 Task: Search for a place to stay in Nanchong, China, from 2nd to 5th September for 1 guest, with a price range of ₹500 to ₹10000, and enable self check-in.
Action: Mouse moved to (393, 81)
Screenshot: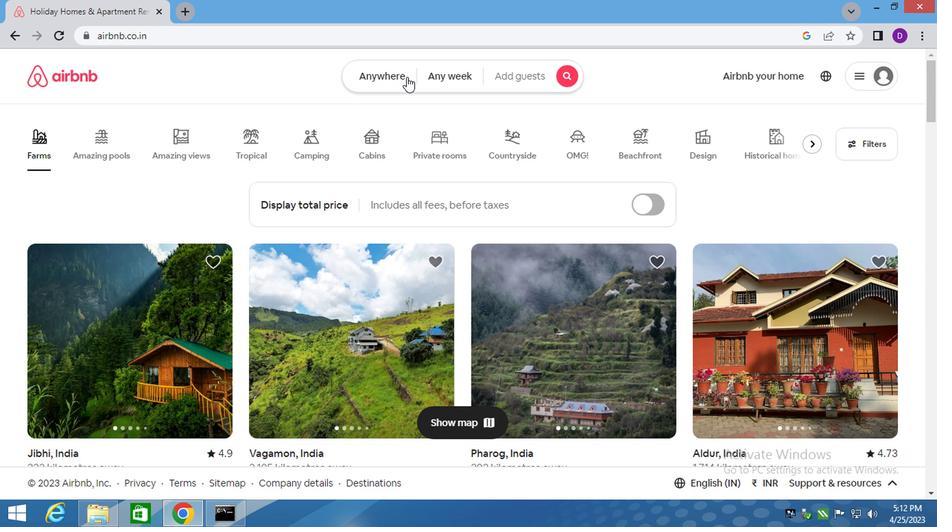 
Action: Mouse pressed left at (393, 81)
Screenshot: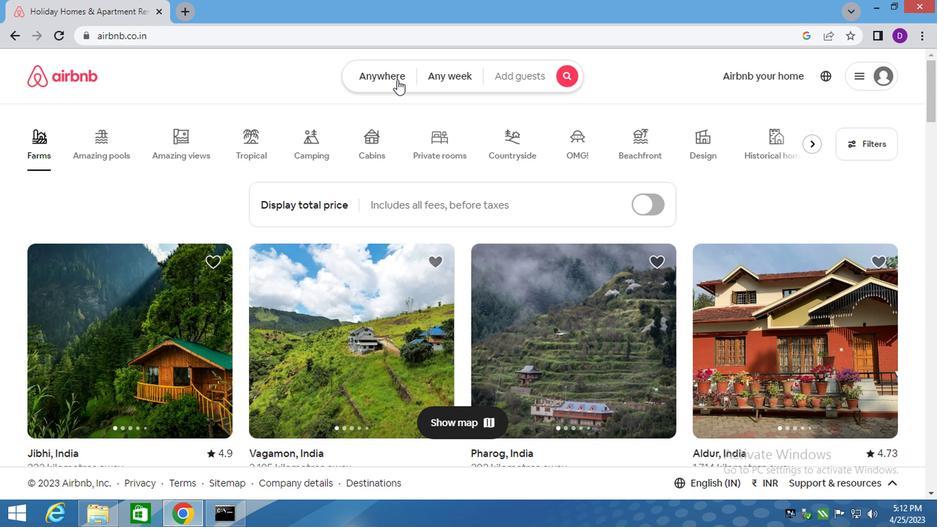 
Action: Key pressed <Key.shift_r><Key.shift_r><Key.shift_r><Key.shift_r><Key.shift_r><Key.shift_r><Key.shift_r>
Screenshot: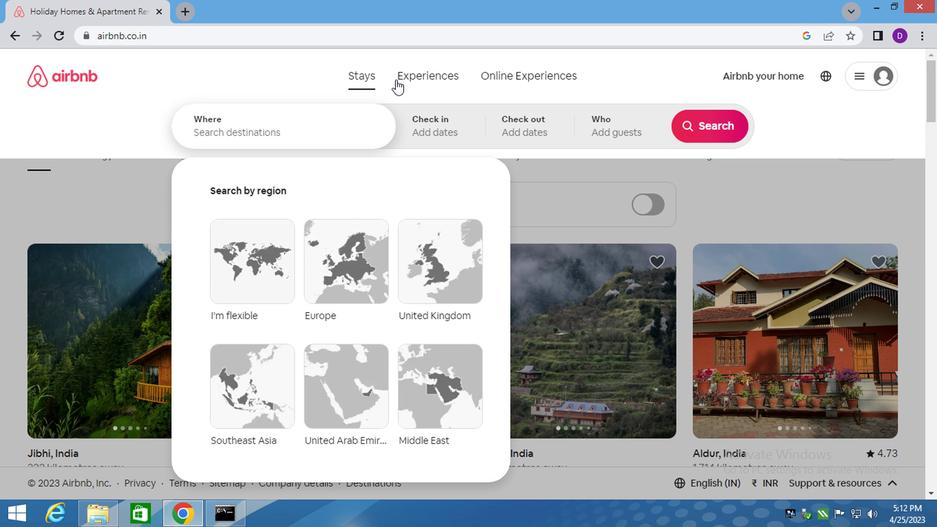 
Action: Mouse moved to (236, 131)
Screenshot: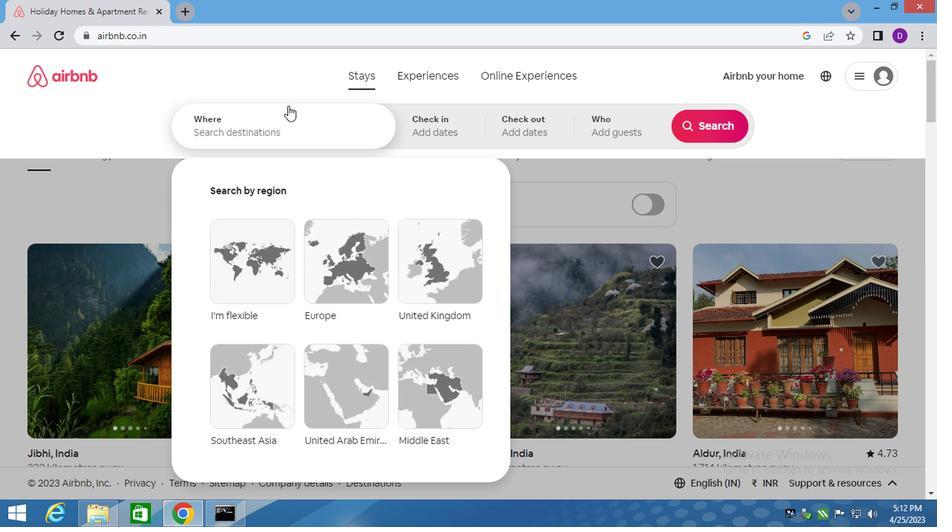 
Action: Mouse pressed left at (236, 131)
Screenshot: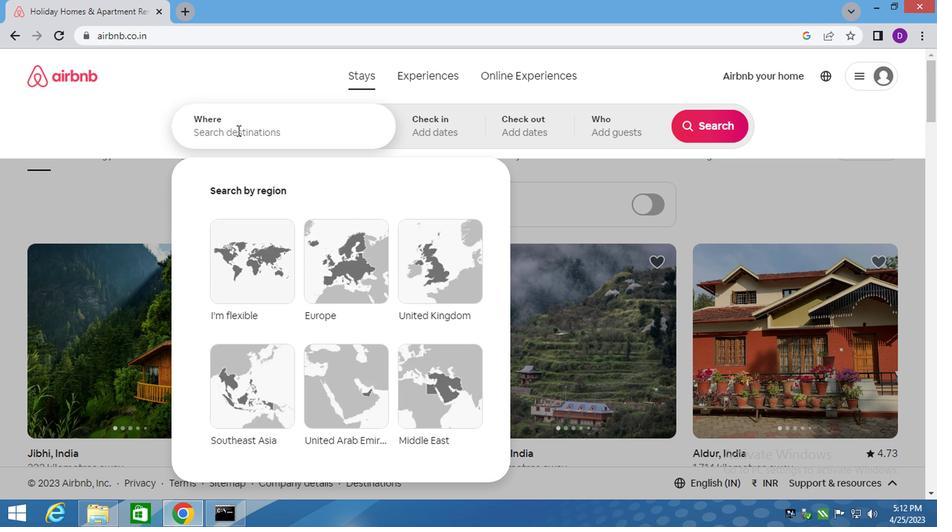 
Action: Key pressed <Key.shift_r>Nanchong,<Key.space><Key.shift>CHINA
Screenshot: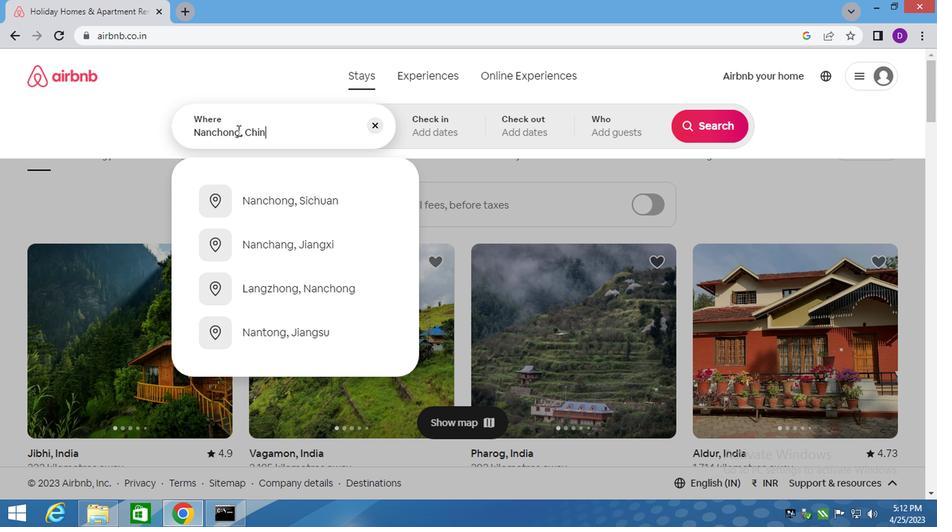 
Action: Mouse moved to (444, 124)
Screenshot: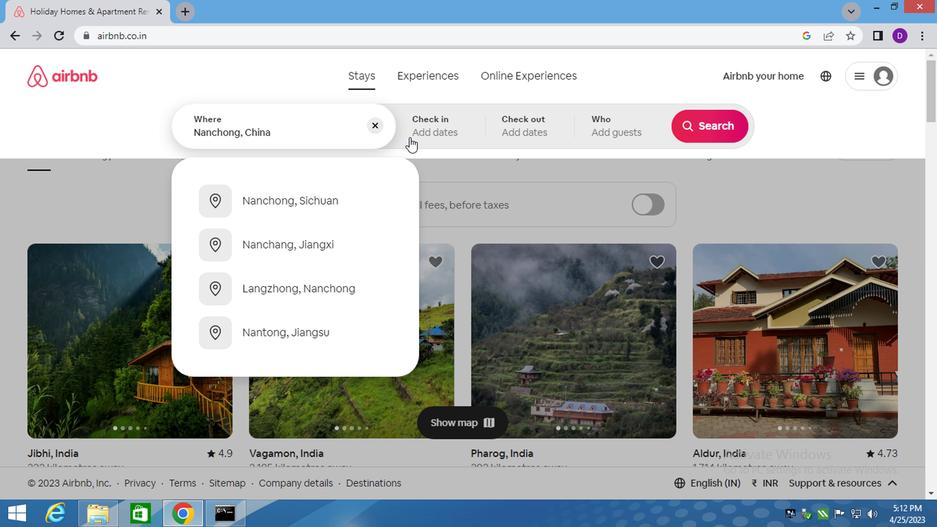 
Action: Mouse pressed left at (444, 124)
Screenshot: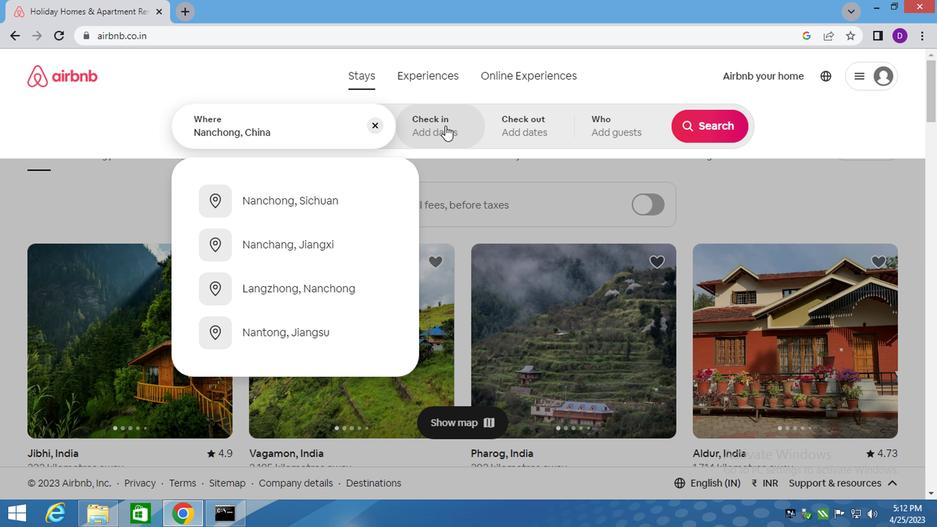 
Action: Mouse moved to (696, 239)
Screenshot: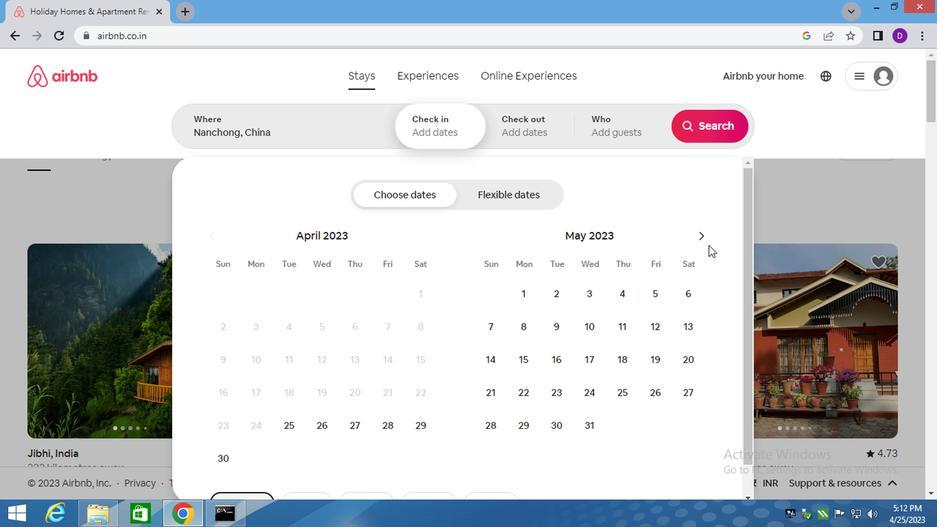 
Action: Mouse pressed left at (696, 239)
Screenshot: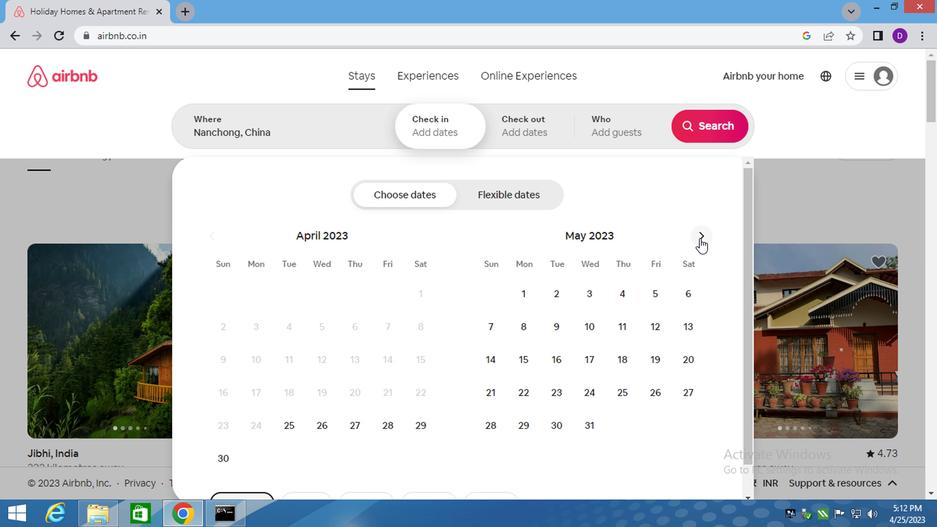 
Action: Mouse moved to (696, 239)
Screenshot: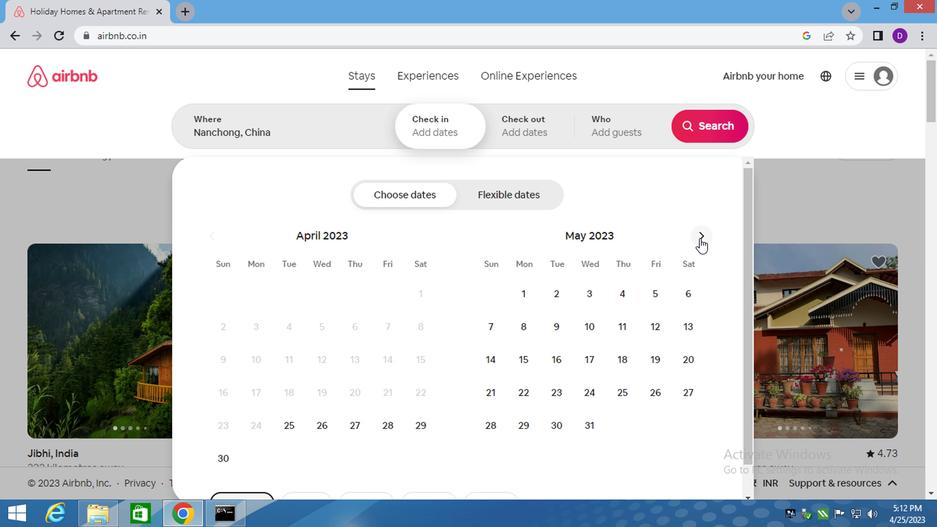 
Action: Mouse pressed left at (696, 239)
Screenshot: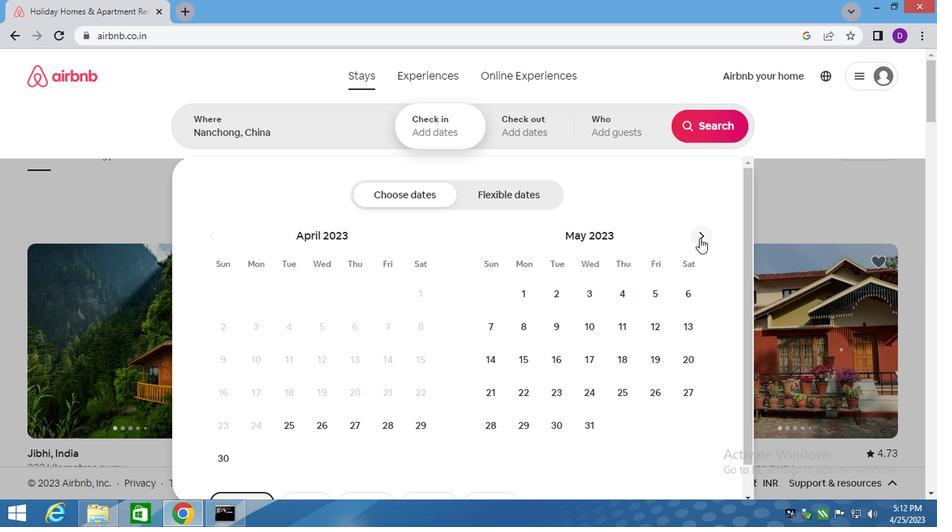 
Action: Mouse pressed left at (696, 239)
Screenshot: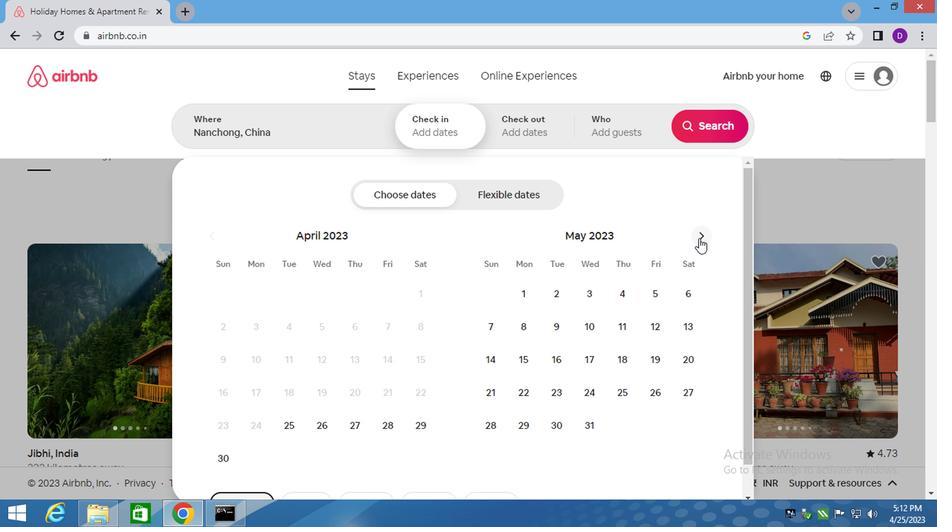 
Action: Mouse pressed left at (696, 239)
Screenshot: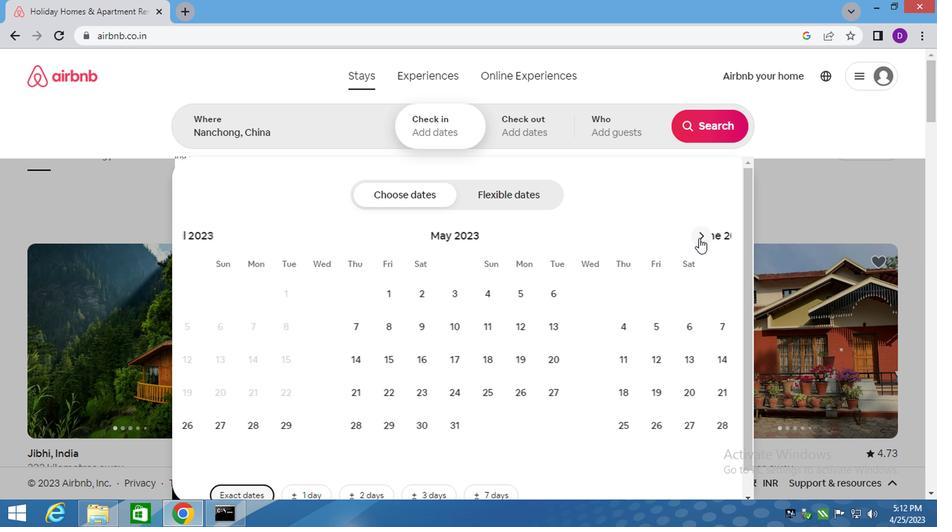 
Action: Mouse pressed left at (696, 239)
Screenshot: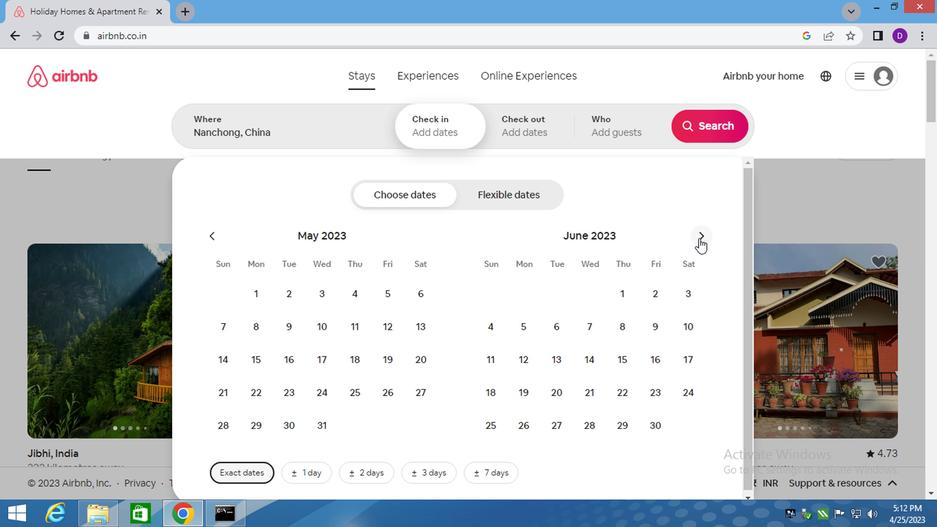 
Action: Mouse pressed left at (696, 239)
Screenshot: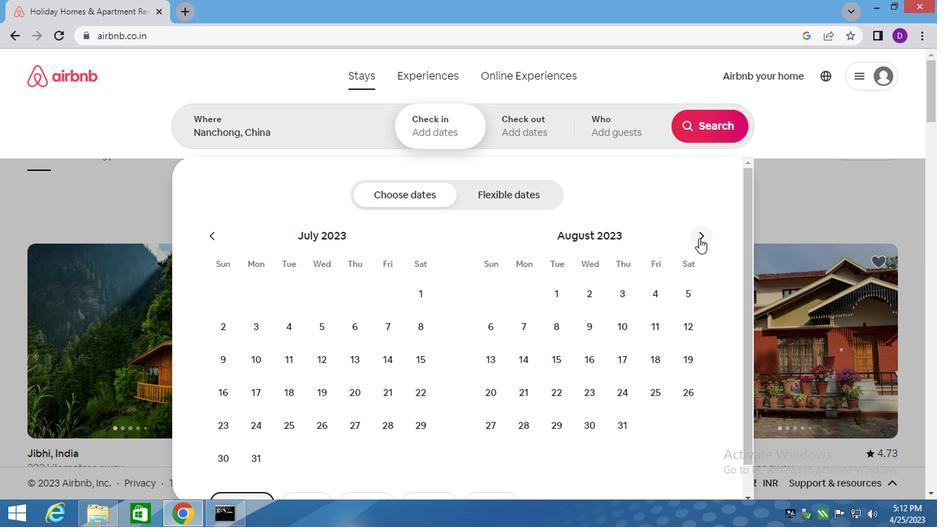 
Action: Mouse moved to (683, 297)
Screenshot: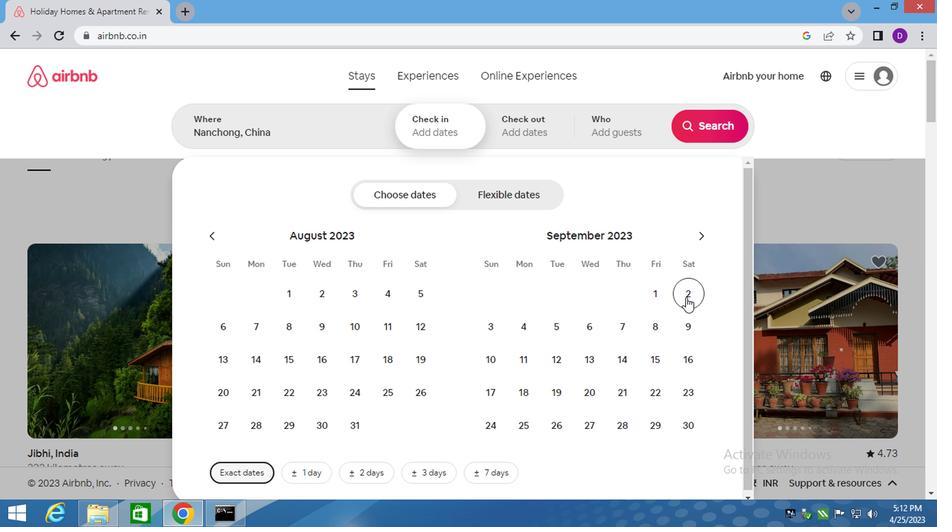 
Action: Mouse pressed left at (683, 297)
Screenshot: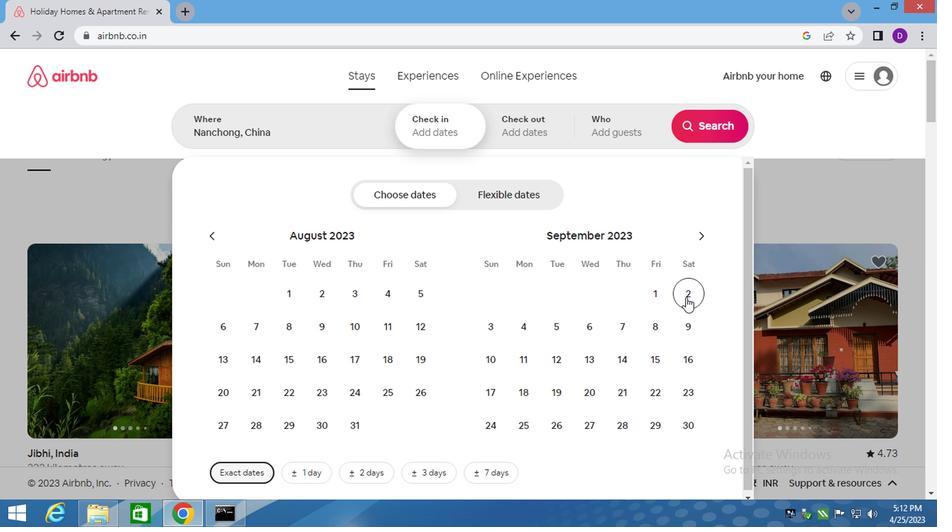 
Action: Mouse moved to (550, 329)
Screenshot: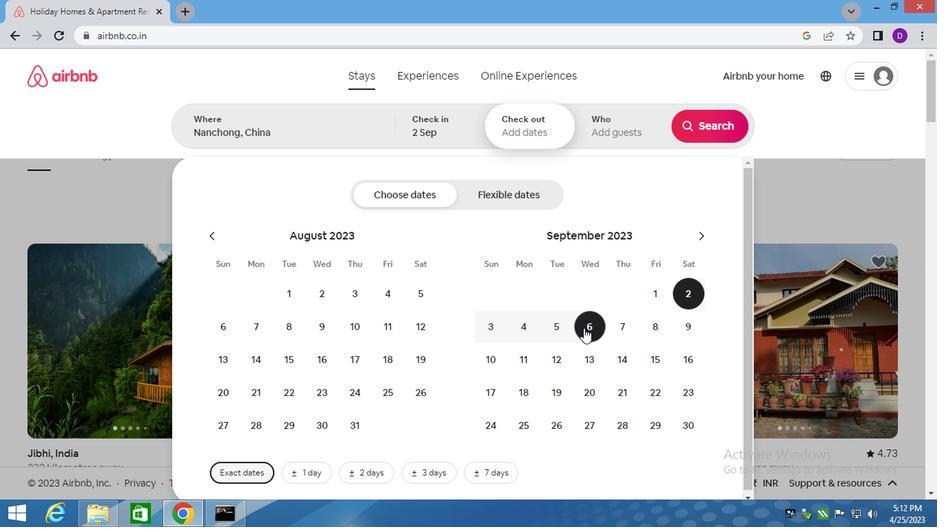 
Action: Mouse pressed left at (550, 329)
Screenshot: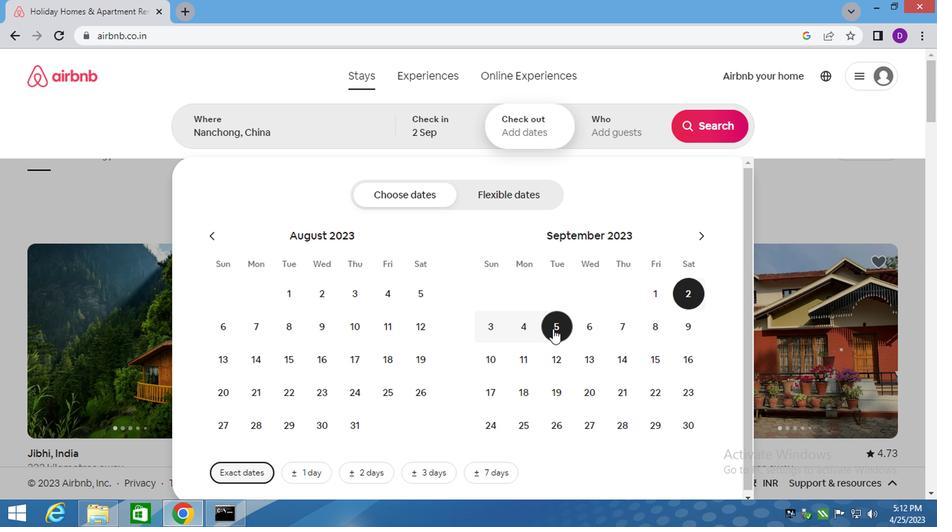 
Action: Mouse moved to (634, 125)
Screenshot: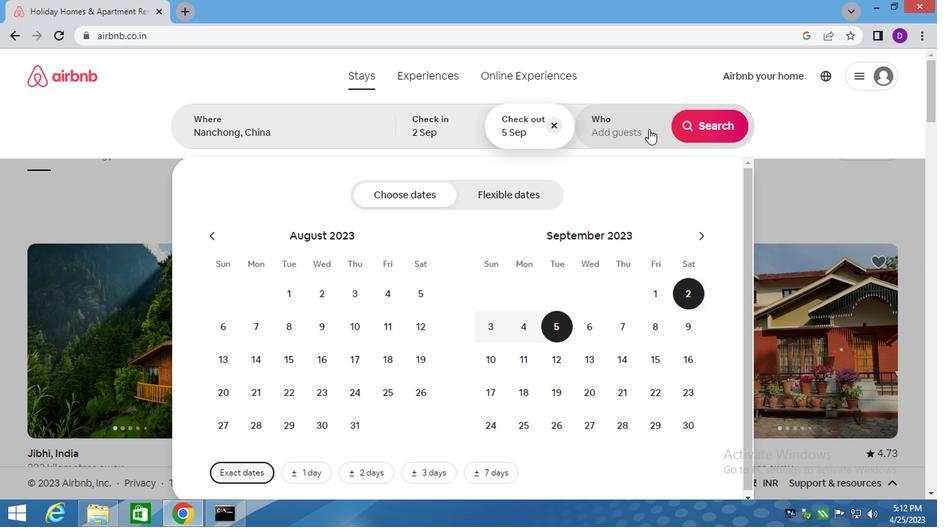 
Action: Mouse pressed left at (634, 125)
Screenshot: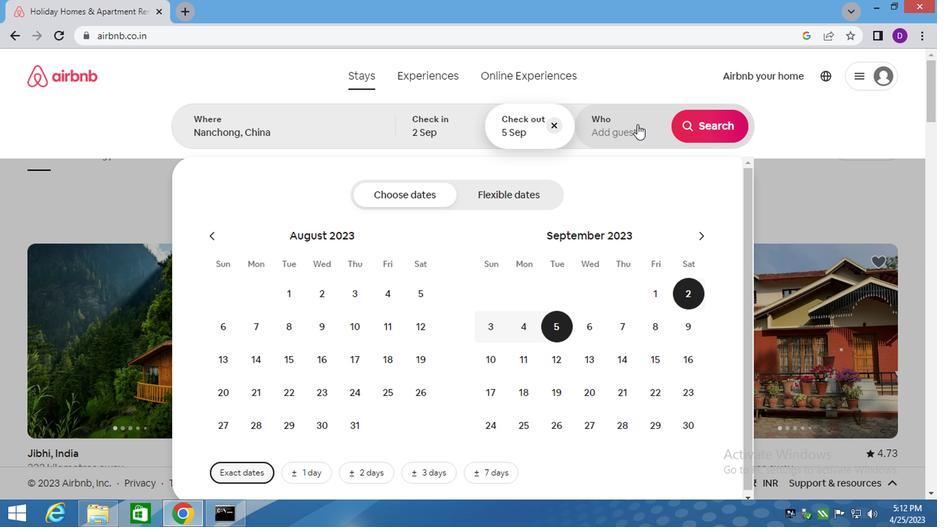 
Action: Mouse moved to (712, 196)
Screenshot: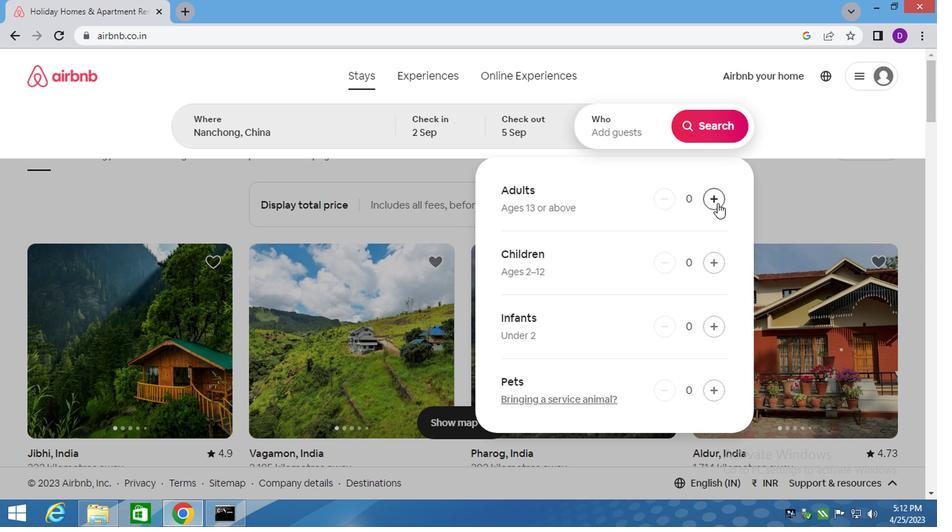 
Action: Mouse pressed left at (712, 196)
Screenshot: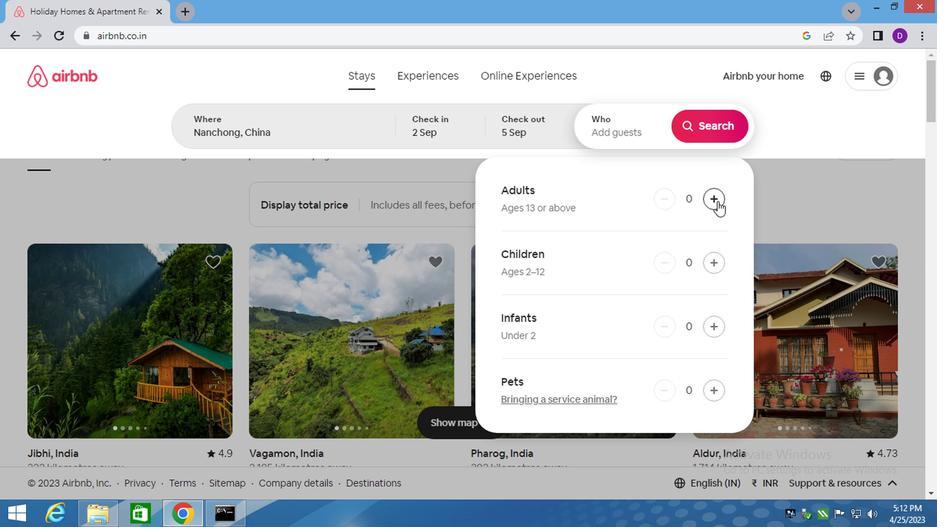 
Action: Mouse moved to (711, 128)
Screenshot: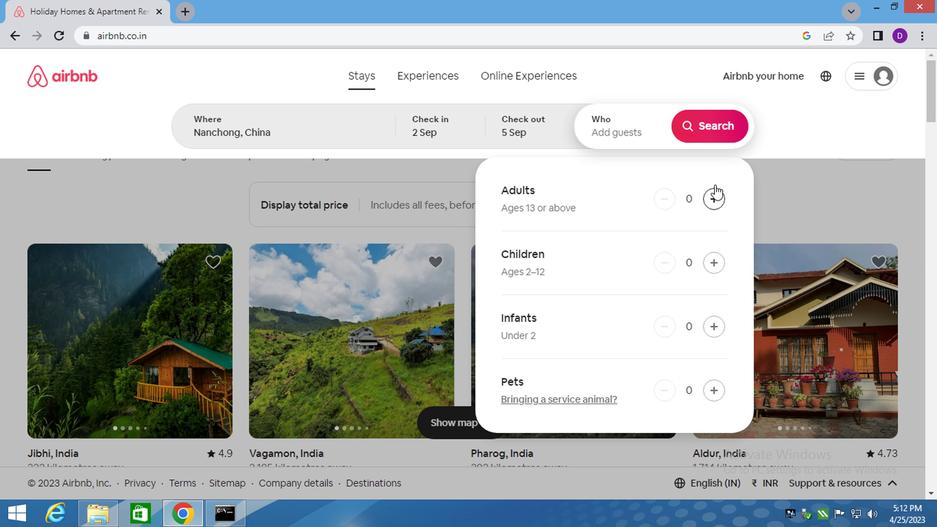 
Action: Mouse pressed left at (711, 128)
Screenshot: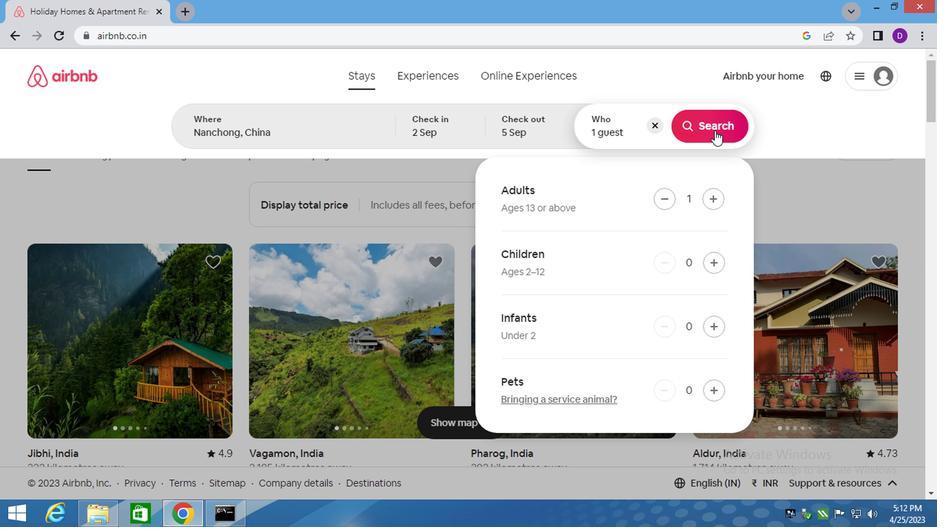 
Action: Mouse moved to (283, 212)
Screenshot: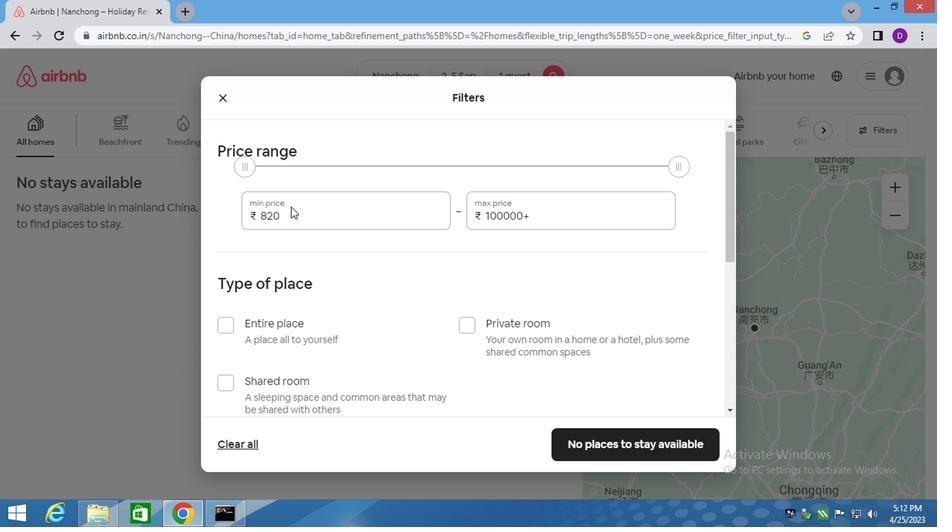 
Action: Mouse pressed left at (283, 212)
Screenshot: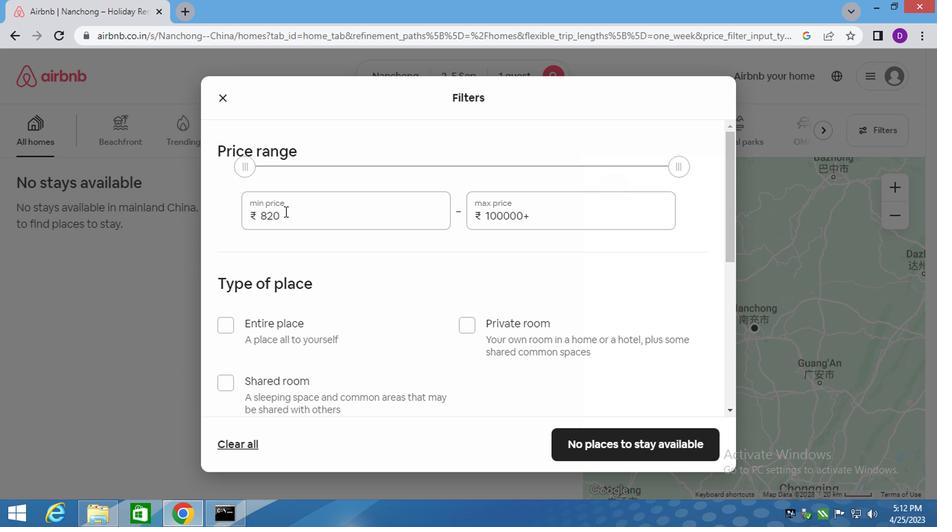 
Action: Mouse pressed left at (283, 212)
Screenshot: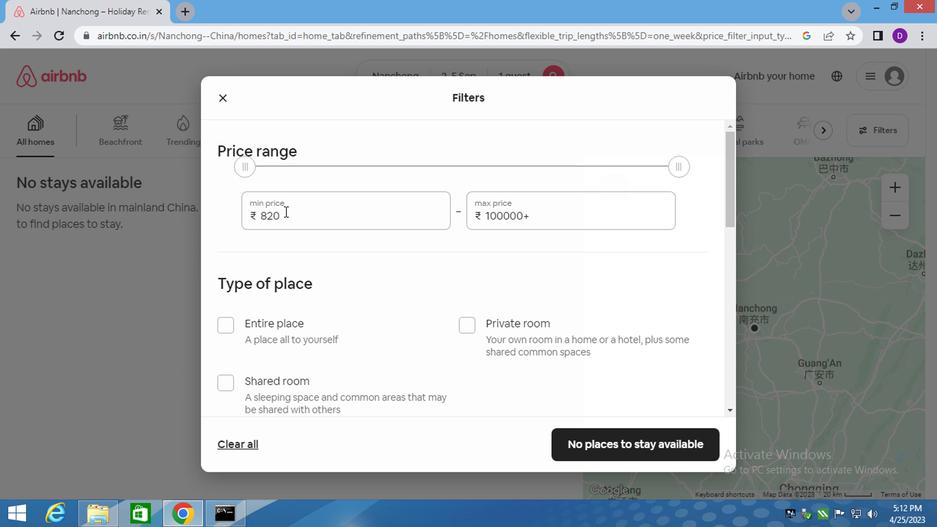 
Action: Mouse moved to (282, 212)
Screenshot: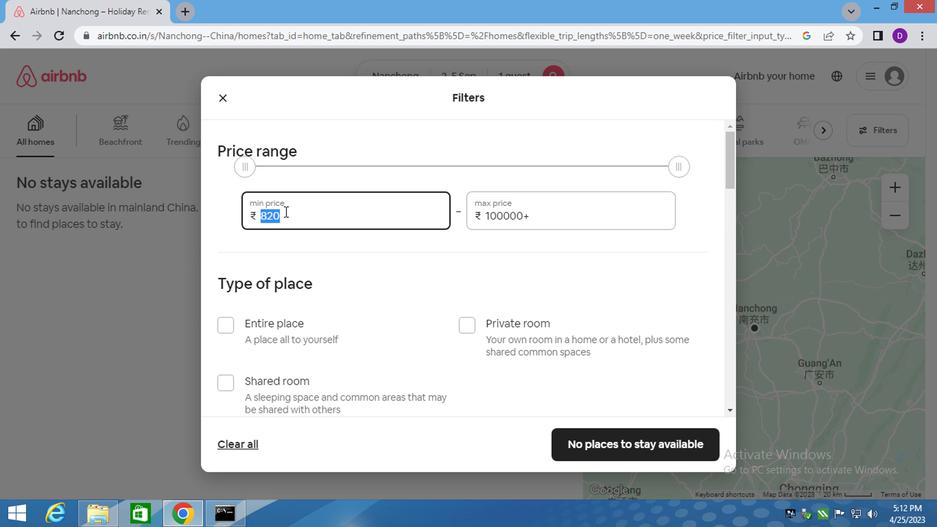 
Action: Key pressed 5000<Key.tab>1000<Key.backspace><Key.backspace>
Screenshot: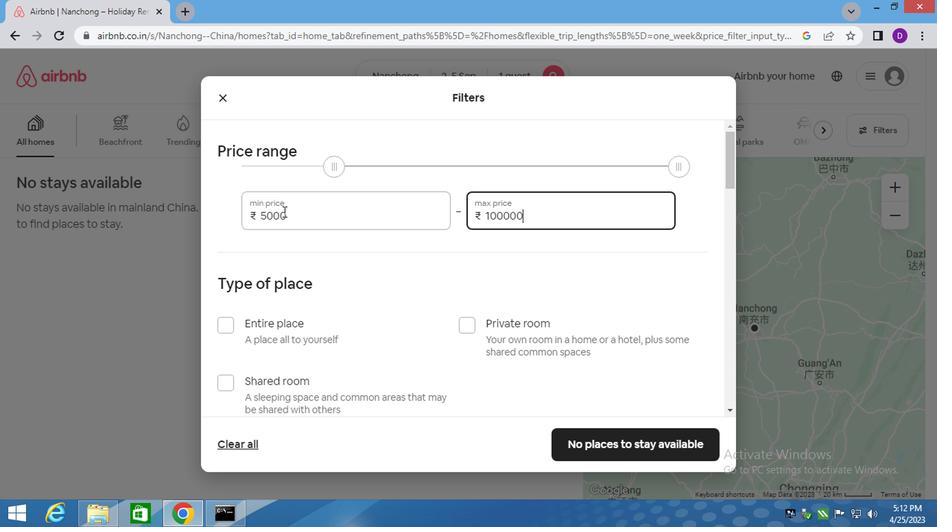 
Action: Mouse moved to (483, 328)
Screenshot: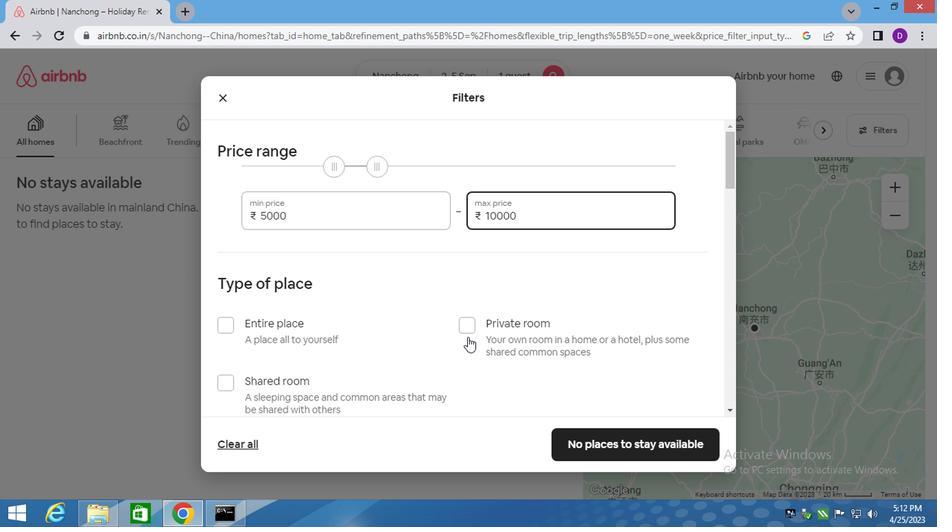 
Action: Mouse pressed left at (483, 328)
Screenshot: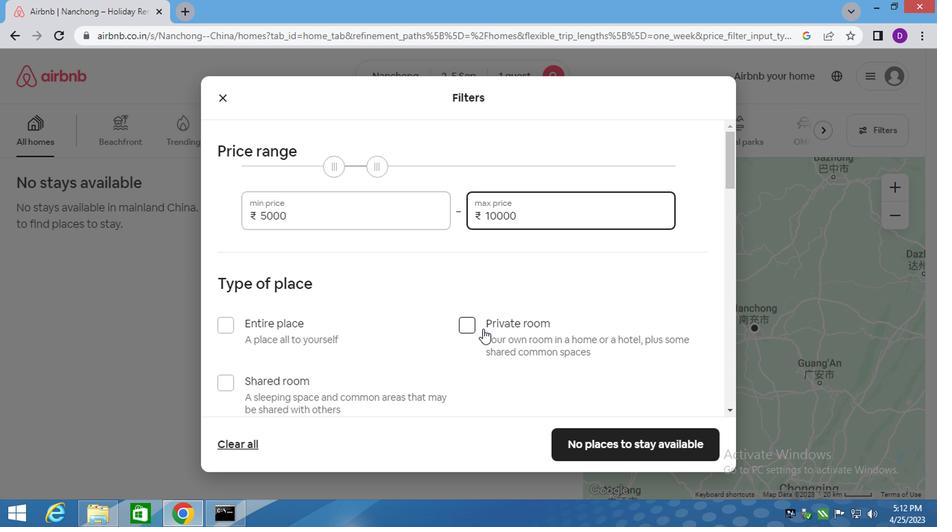 
Action: Mouse moved to (427, 341)
Screenshot: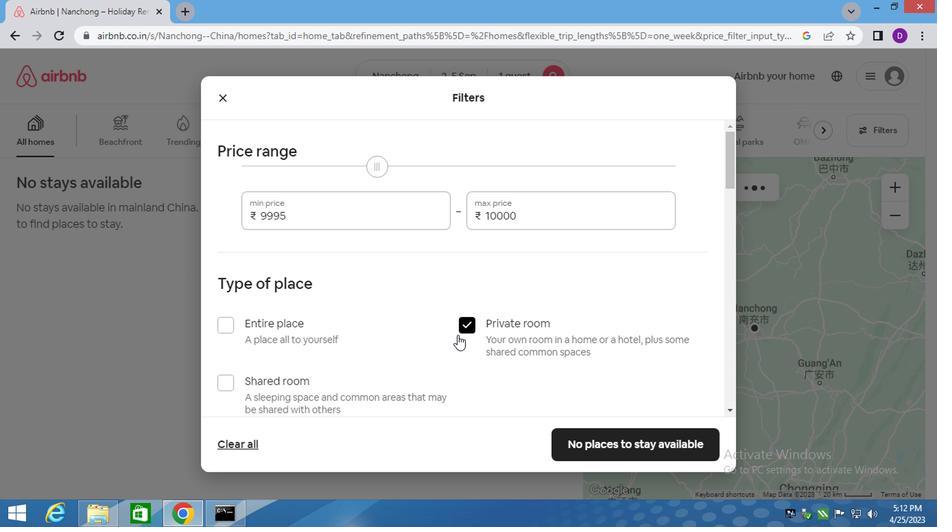 
Action: Mouse scrolled (427, 341) with delta (0, 0)
Screenshot: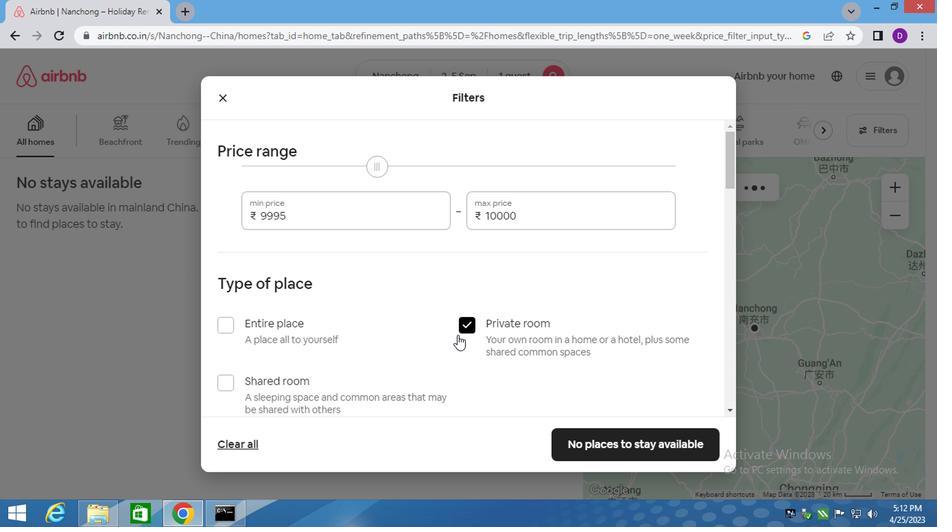 
Action: Mouse moved to (403, 346)
Screenshot: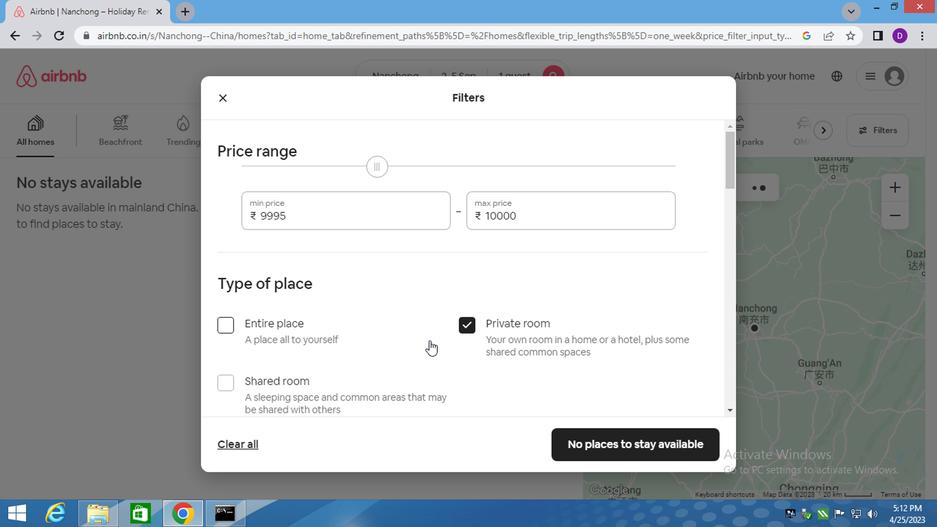 
Action: Mouse scrolled (420, 343) with delta (0, 0)
Screenshot: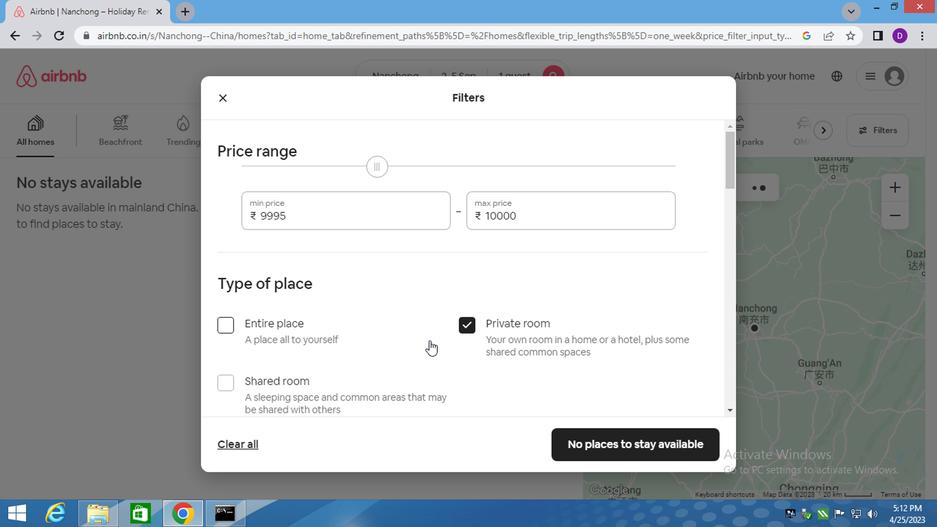 
Action: Mouse moved to (397, 347)
Screenshot: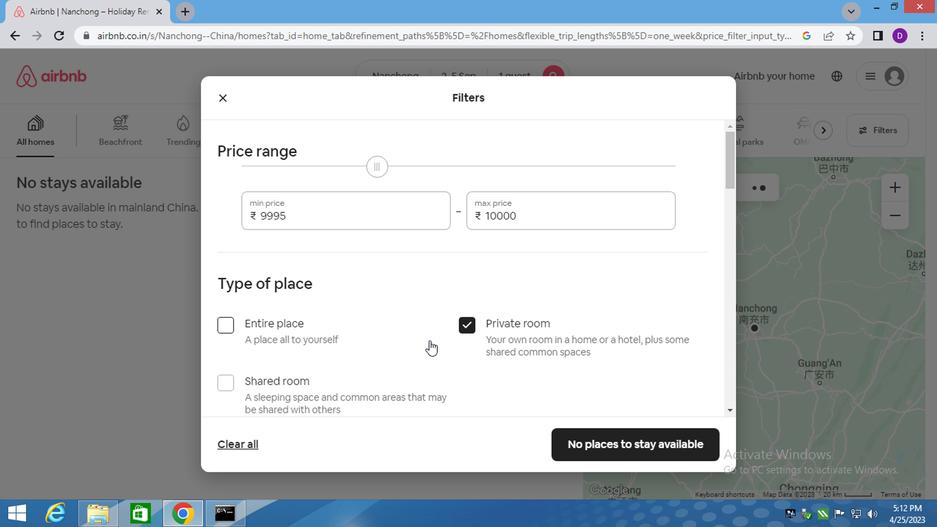 
Action: Mouse scrolled (411, 345) with delta (0, 0)
Screenshot: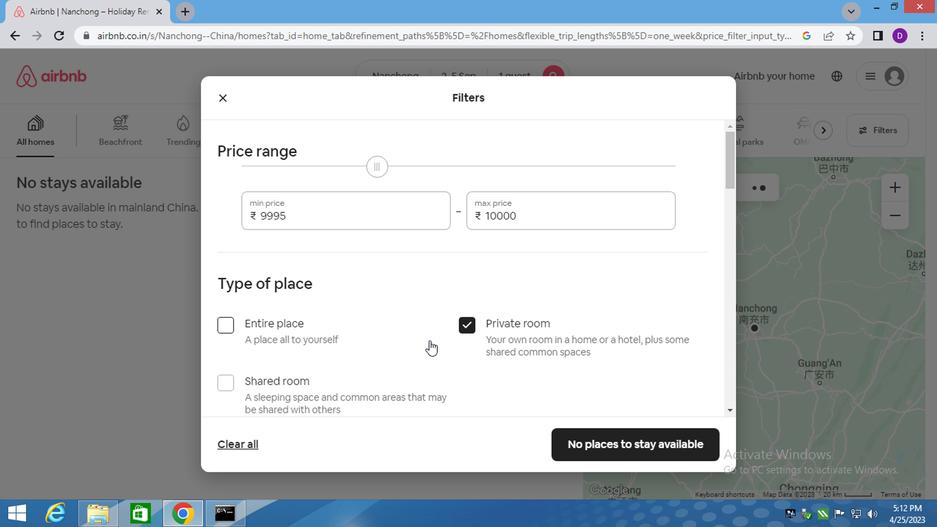 
Action: Mouse moved to (395, 348)
Screenshot: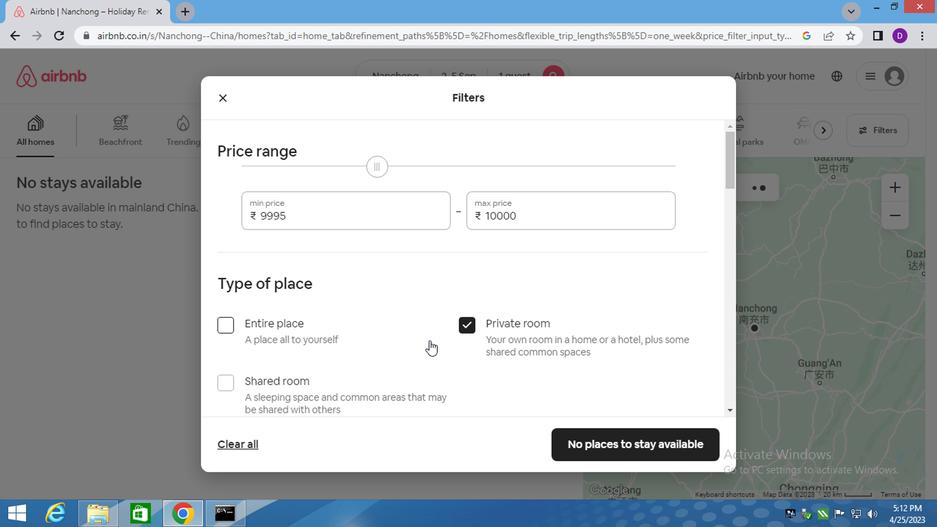 
Action: Mouse scrolled (403, 346) with delta (0, 0)
Screenshot: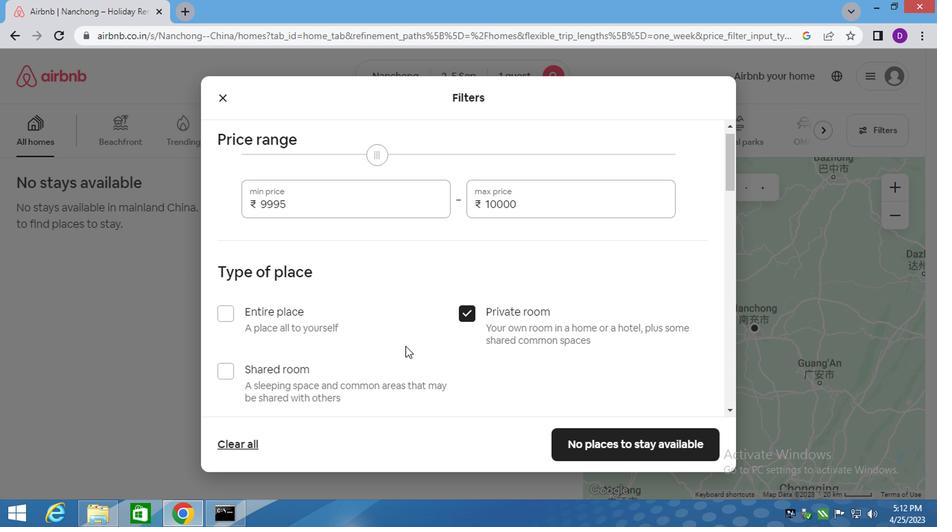 
Action: Mouse moved to (291, 273)
Screenshot: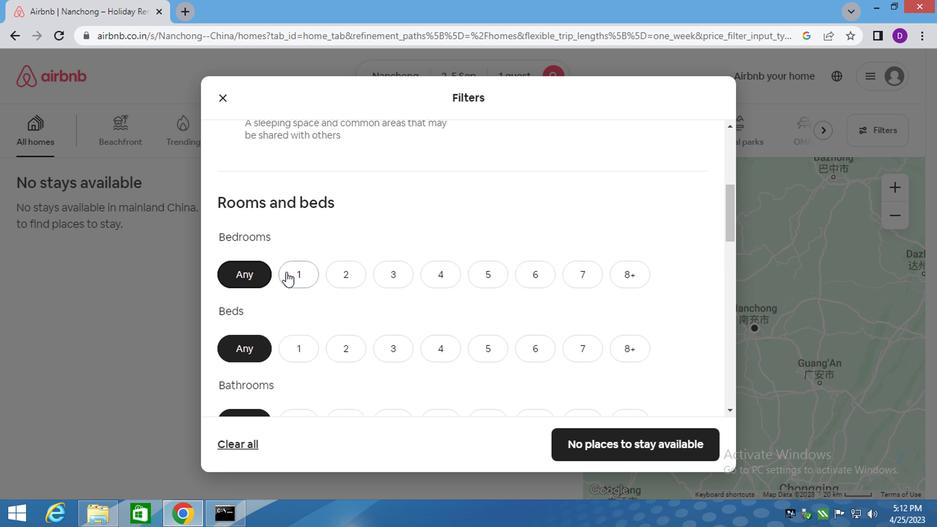 
Action: Mouse pressed left at (291, 273)
Screenshot: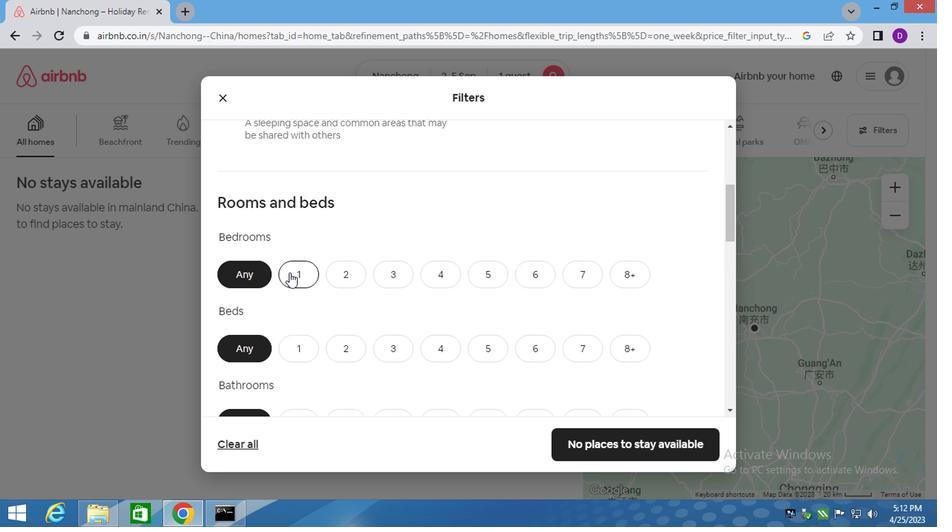 
Action: Mouse scrolled (291, 272) with delta (0, 0)
Screenshot: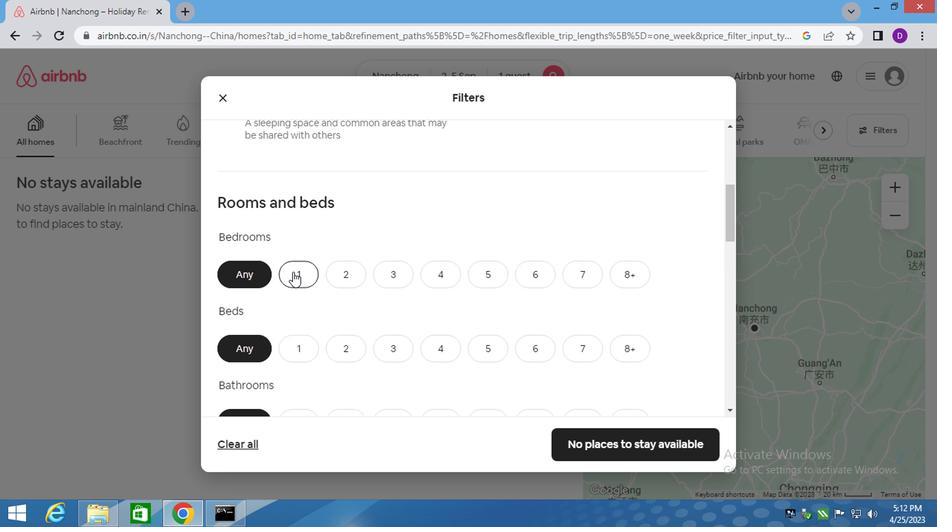 
Action: Mouse scrolled (291, 272) with delta (0, 0)
Screenshot: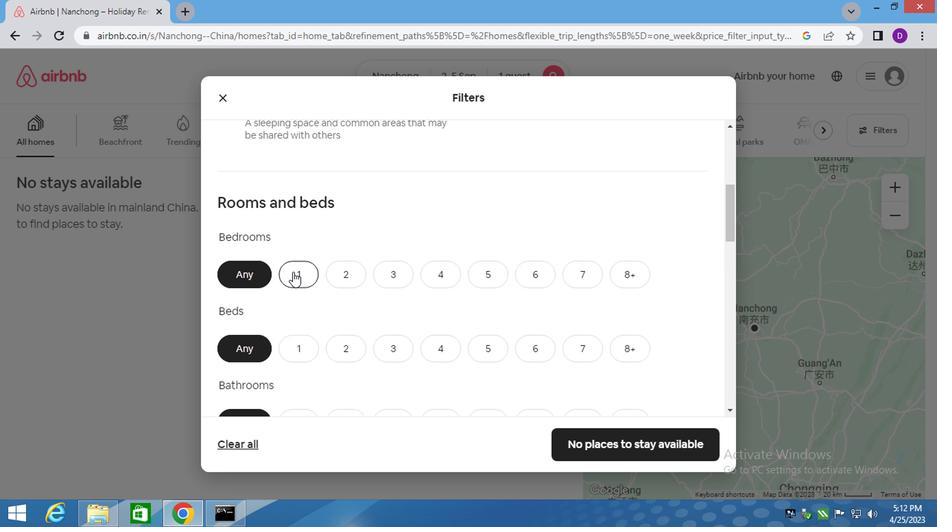 
Action: Mouse moved to (305, 201)
Screenshot: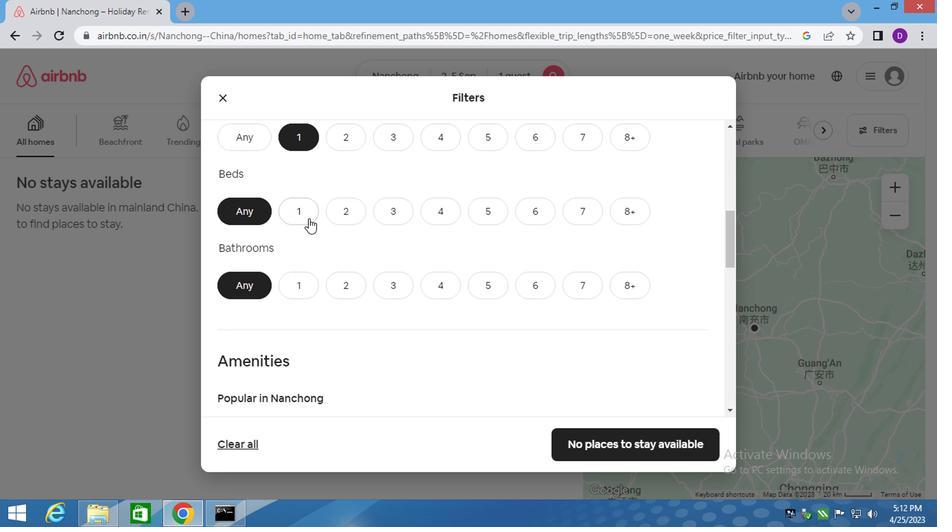 
Action: Mouse pressed left at (305, 201)
Screenshot: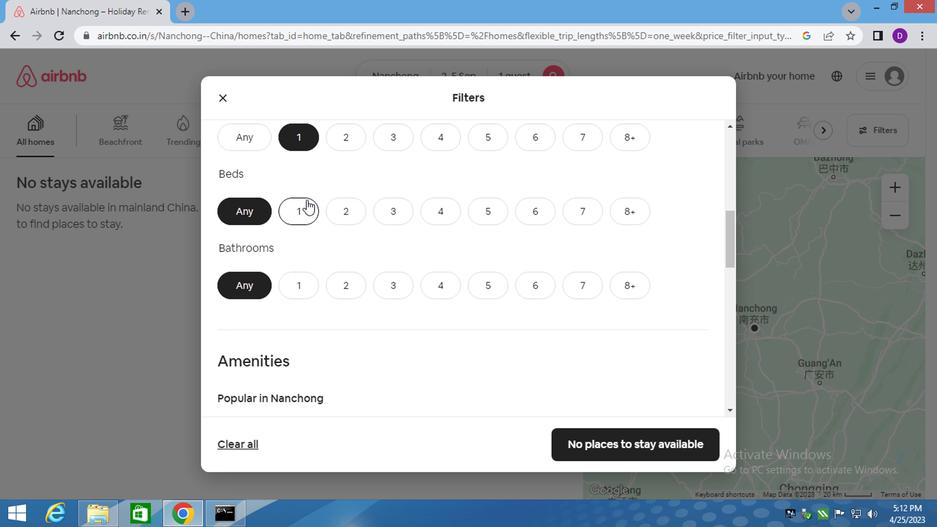 
Action: Mouse moved to (297, 283)
Screenshot: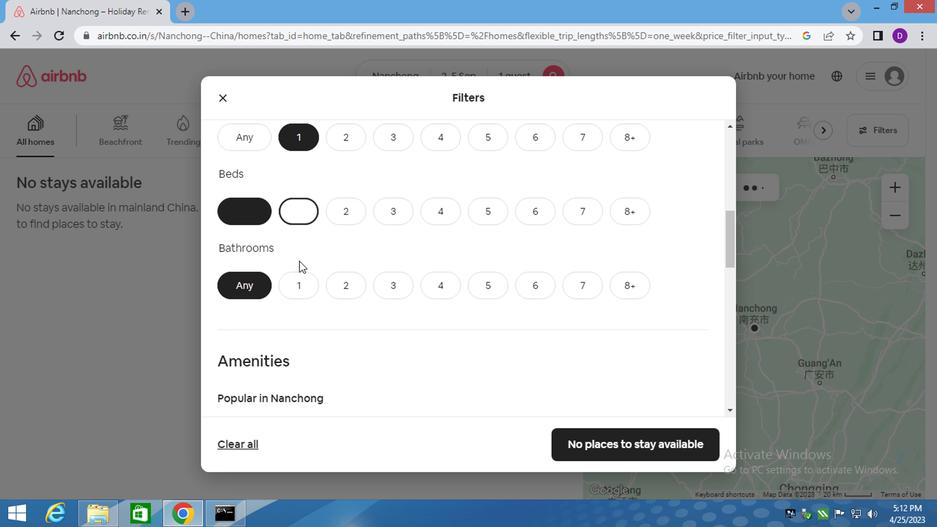 
Action: Mouse pressed left at (297, 283)
Screenshot: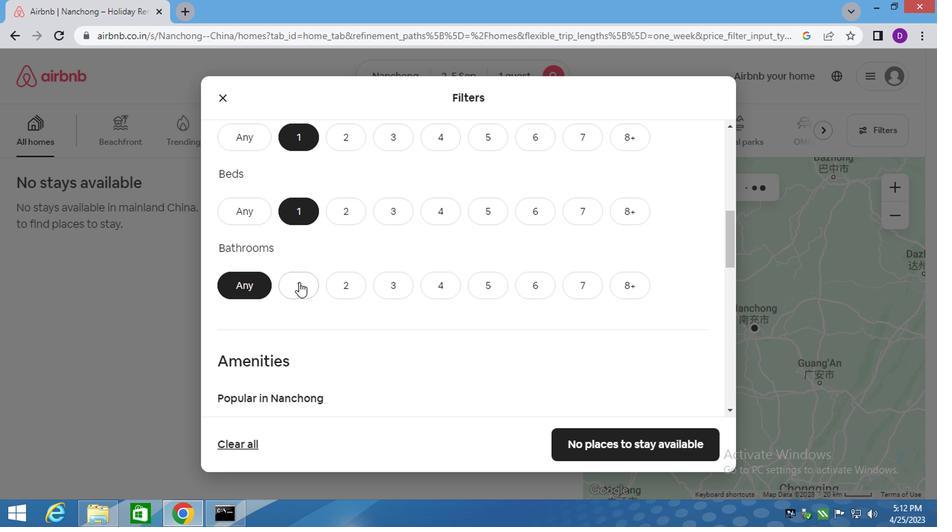 
Action: Mouse moved to (433, 288)
Screenshot: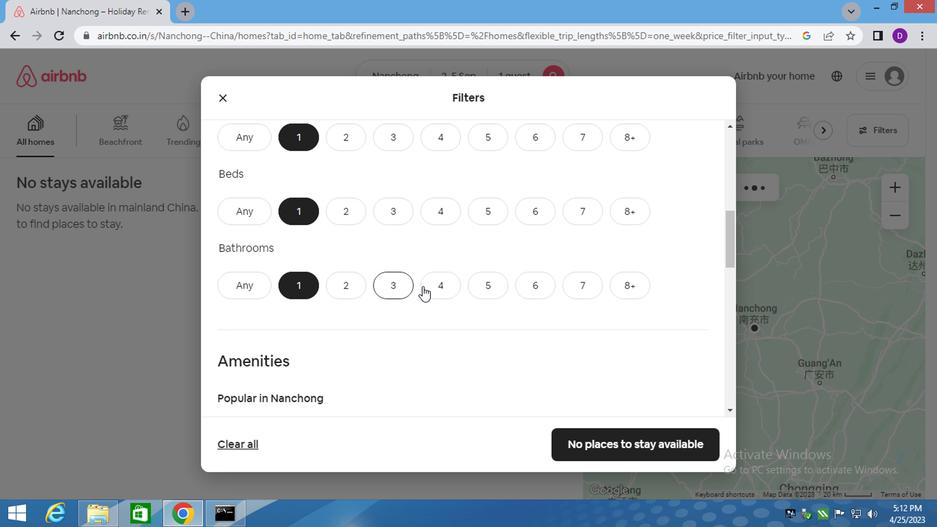 
Action: Mouse scrolled (433, 288) with delta (0, 0)
Screenshot: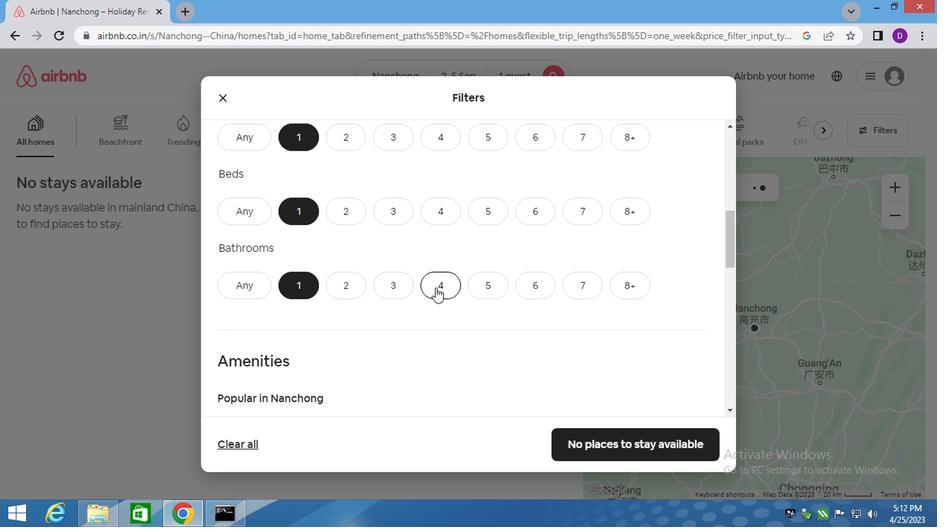 
Action: Mouse scrolled (433, 288) with delta (0, 0)
Screenshot: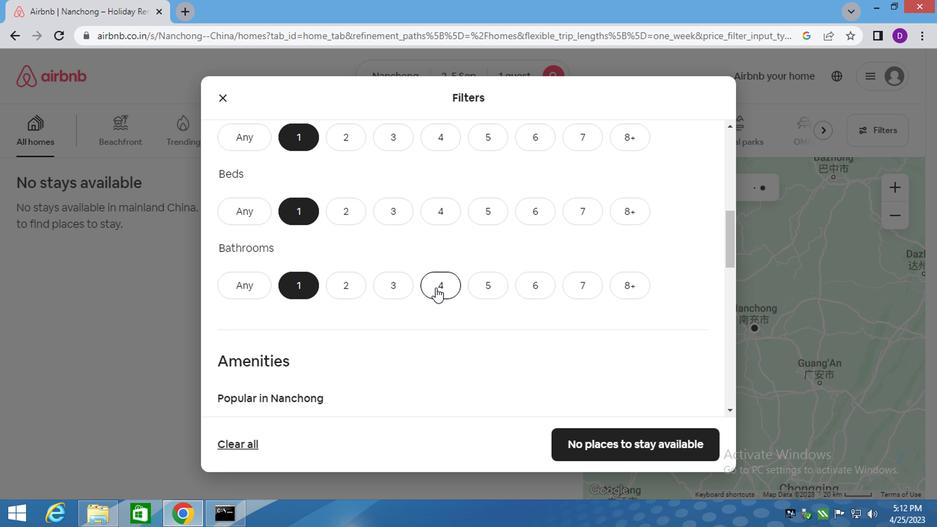 
Action: Mouse scrolled (433, 288) with delta (0, 0)
Screenshot: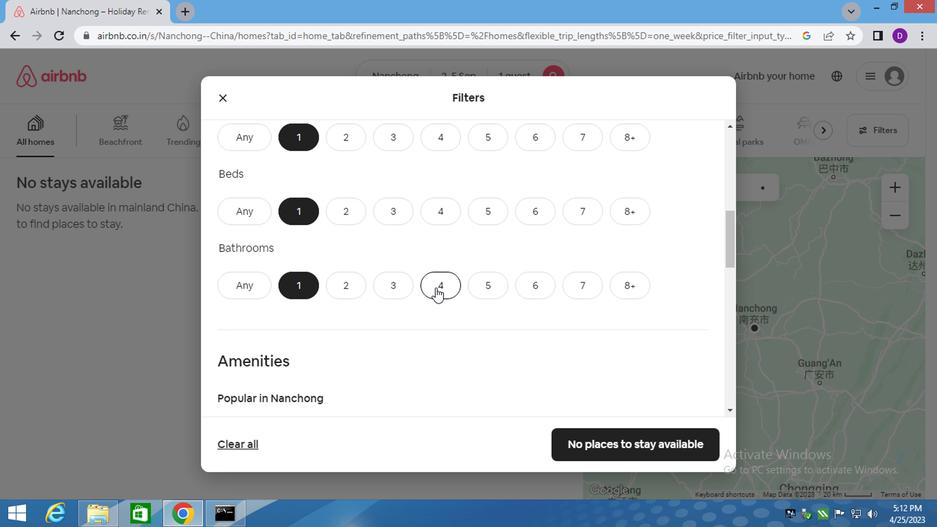 
Action: Mouse scrolled (433, 288) with delta (0, 0)
Screenshot: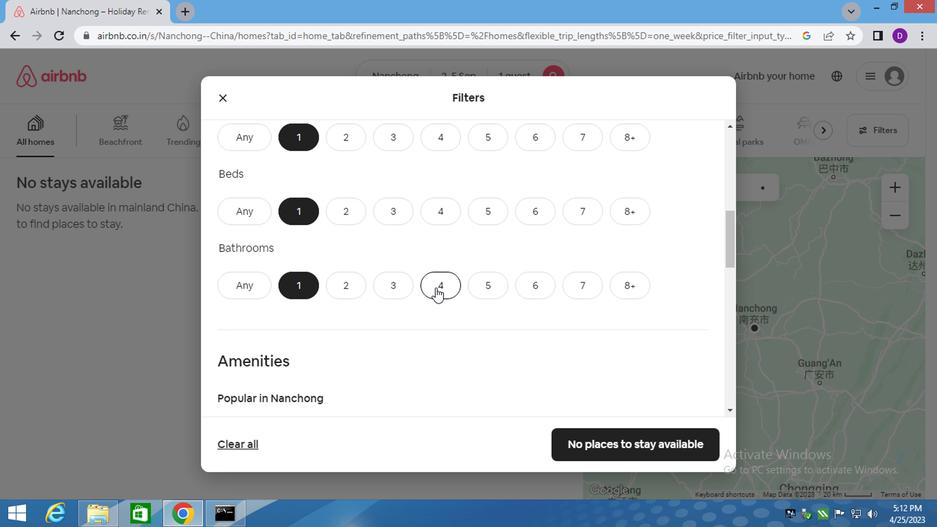 
Action: Mouse moved to (618, 299)
Screenshot: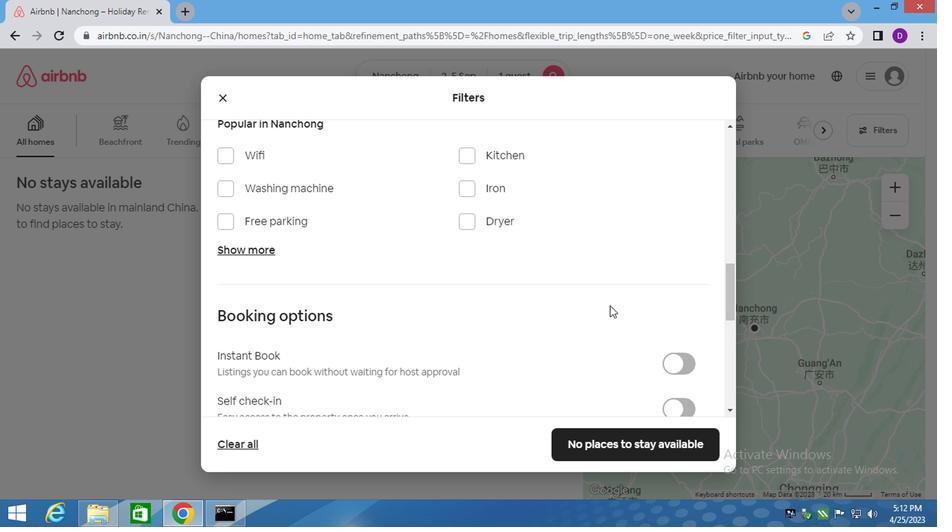 
Action: Mouse scrolled (618, 299) with delta (0, 0)
Screenshot: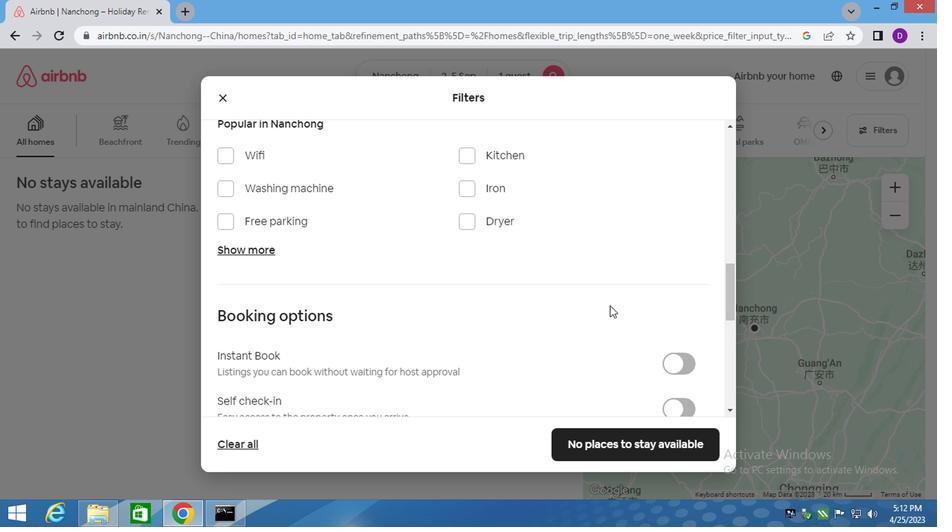 
Action: Mouse moved to (626, 299)
Screenshot: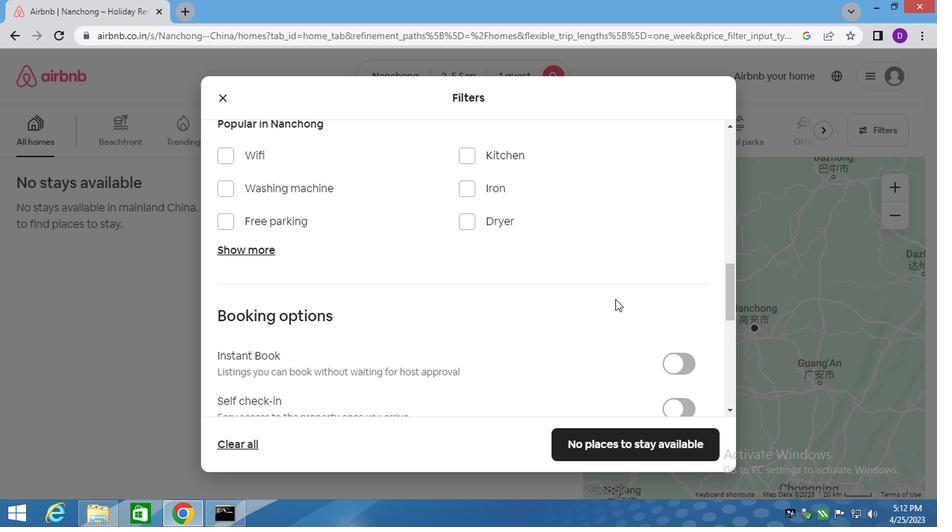 
Action: Mouse scrolled (626, 299) with delta (0, 0)
Screenshot: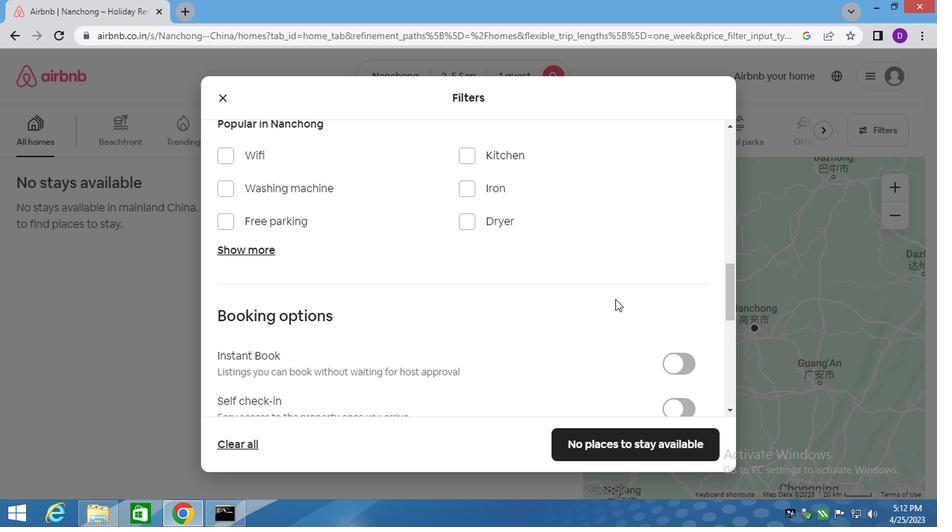 
Action: Mouse moved to (638, 302)
Screenshot: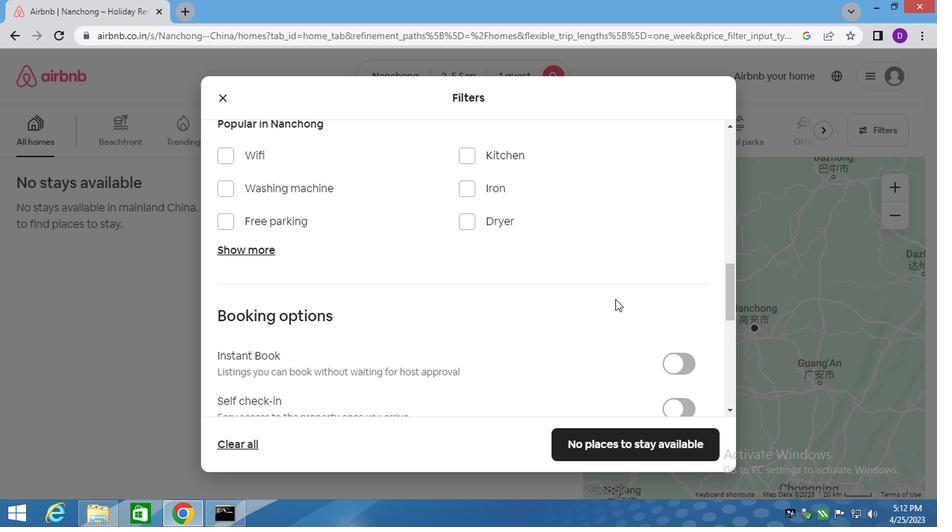 
Action: Mouse scrolled (635, 300) with delta (0, 0)
Screenshot: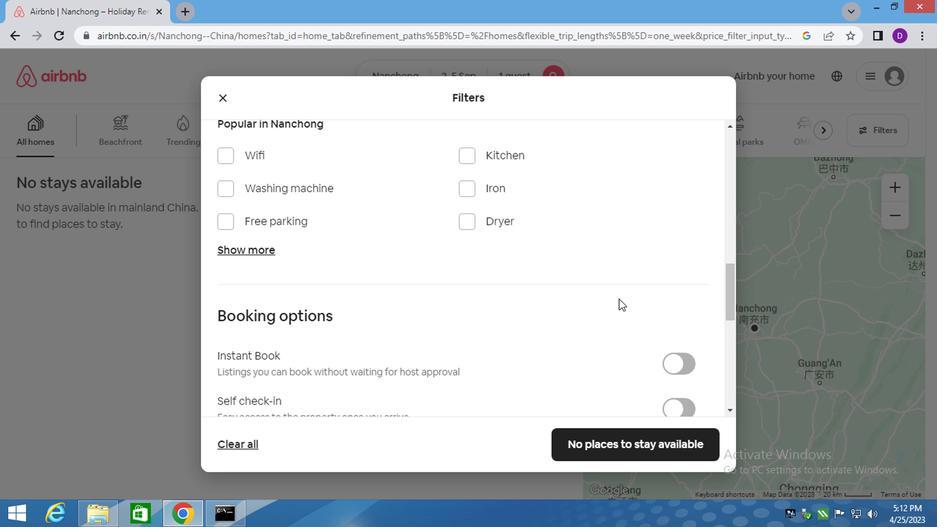 
Action: Mouse moved to (672, 199)
Screenshot: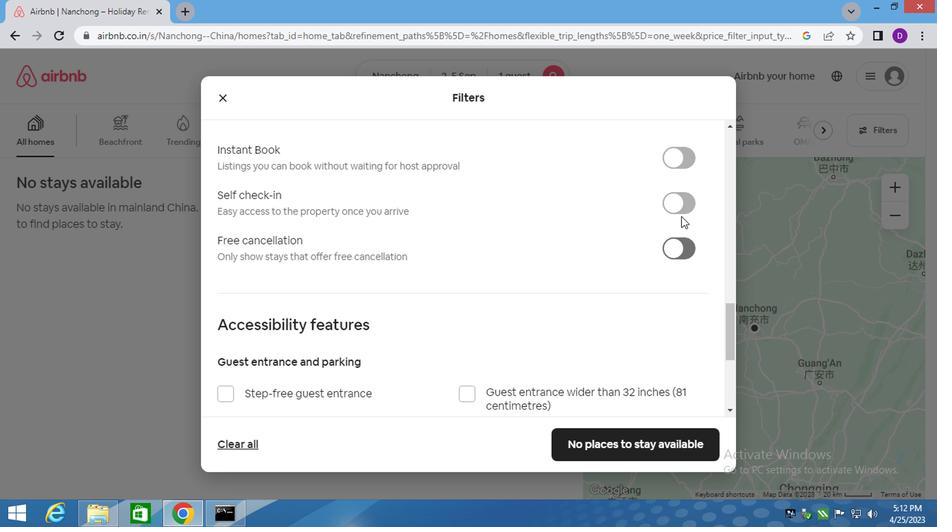 
Action: Mouse pressed left at (672, 199)
Screenshot: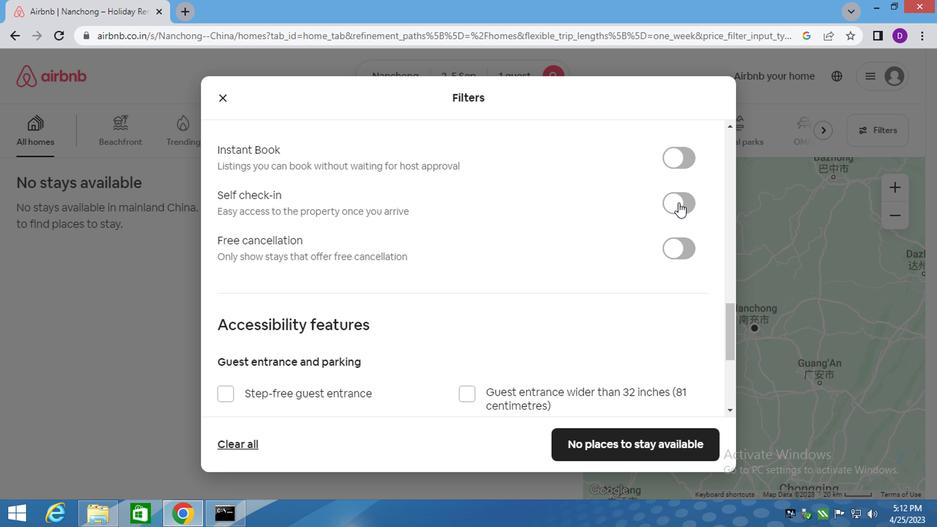 
Action: Mouse moved to (645, 304)
Screenshot: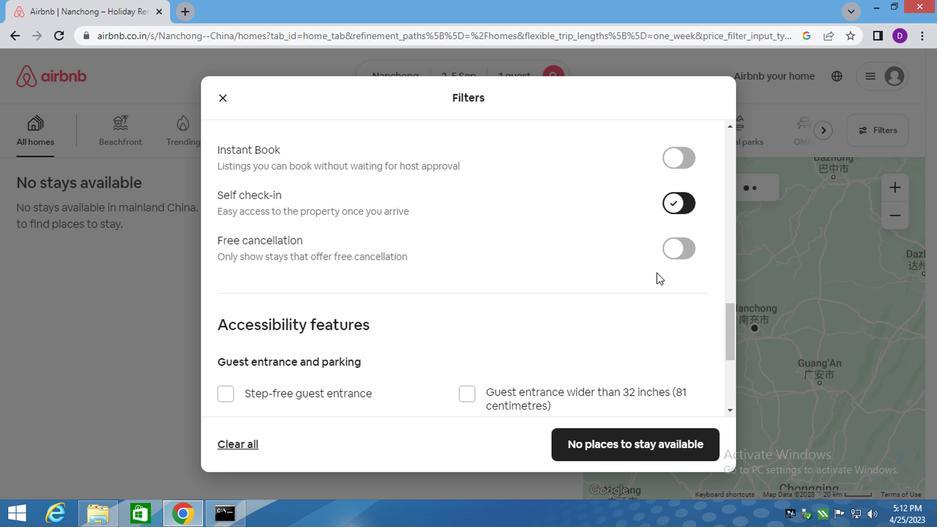 
Action: Mouse scrolled (645, 304) with delta (0, 0)
Screenshot: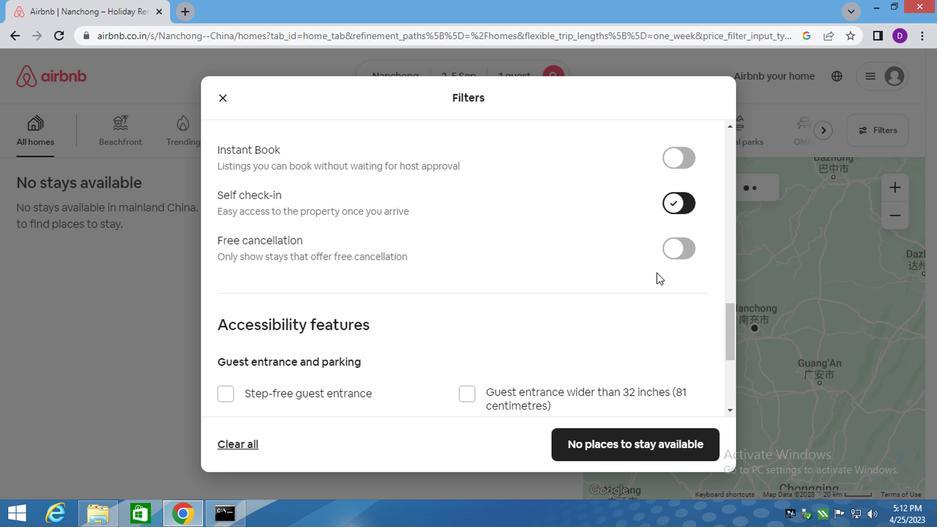 
Action: Mouse moved to (644, 312)
Screenshot: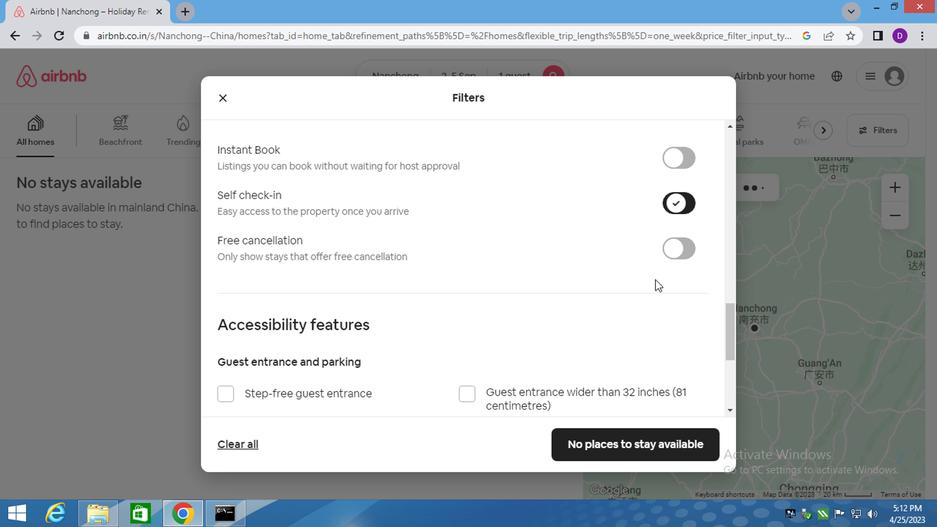 
Action: Mouse scrolled (644, 312) with delta (0, 0)
Screenshot: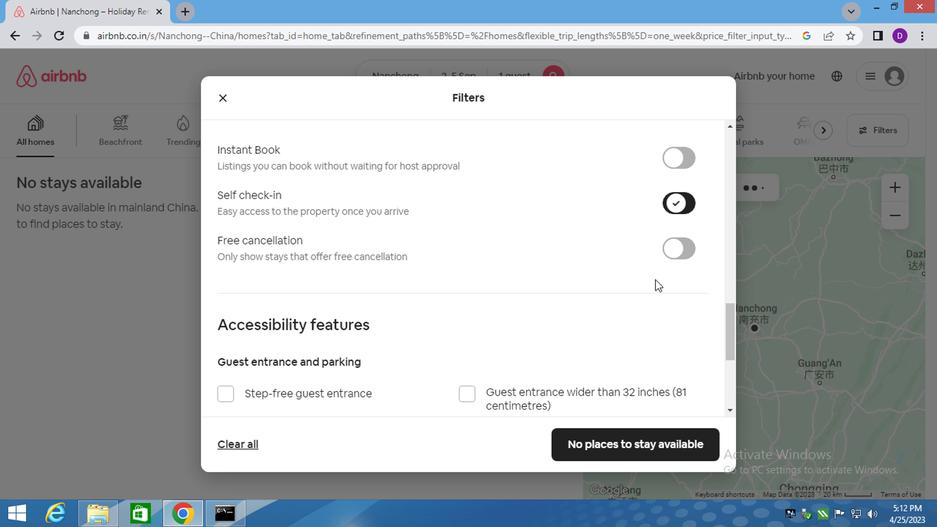 
Action: Mouse moved to (644, 318)
Screenshot: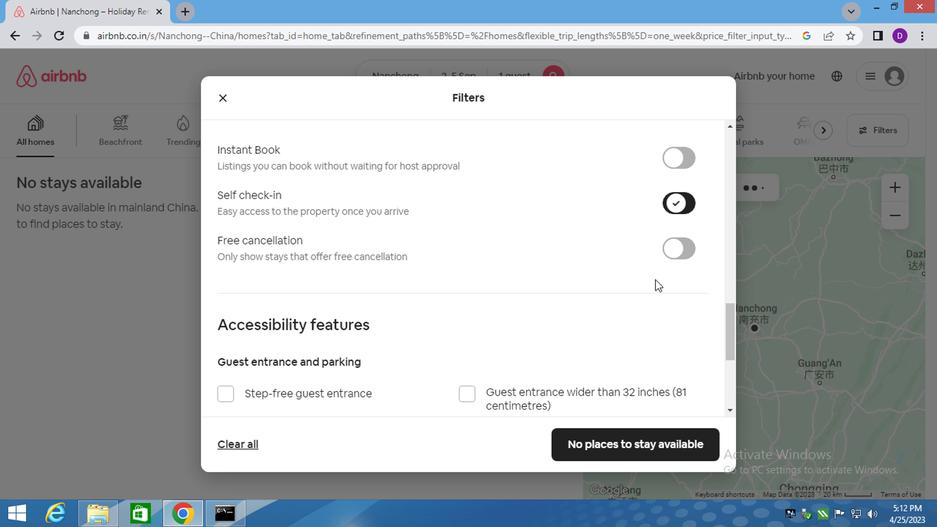 
Action: Mouse scrolled (644, 317) with delta (0, 0)
Screenshot: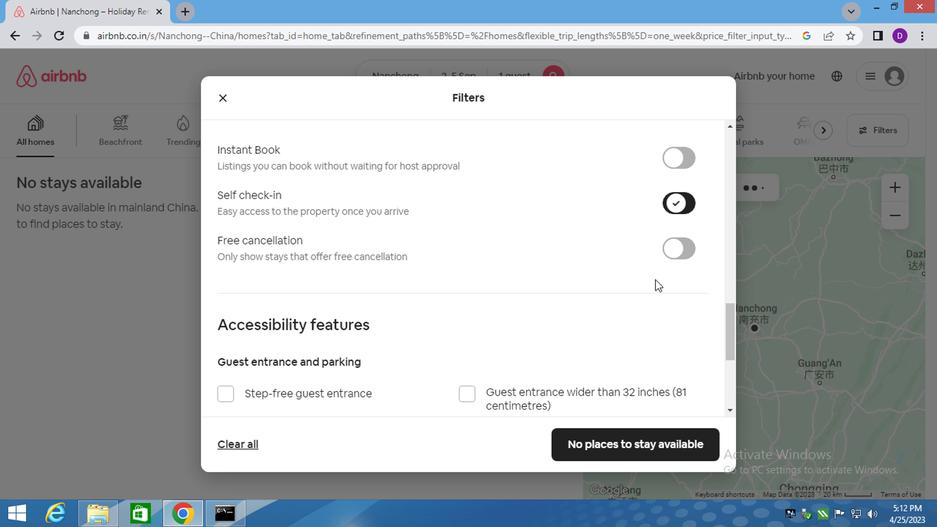 
Action: Mouse moved to (644, 323)
Screenshot: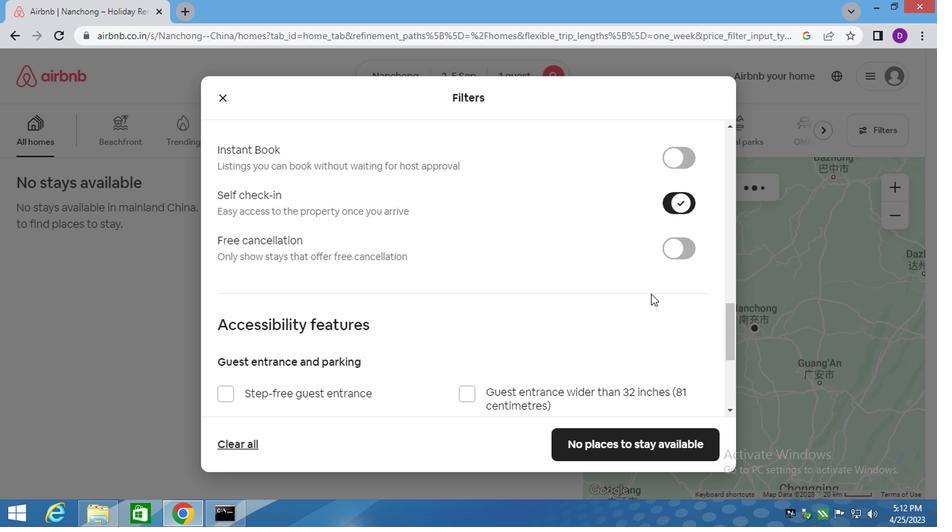 
Action: Mouse scrolled (644, 322) with delta (0, 0)
Screenshot: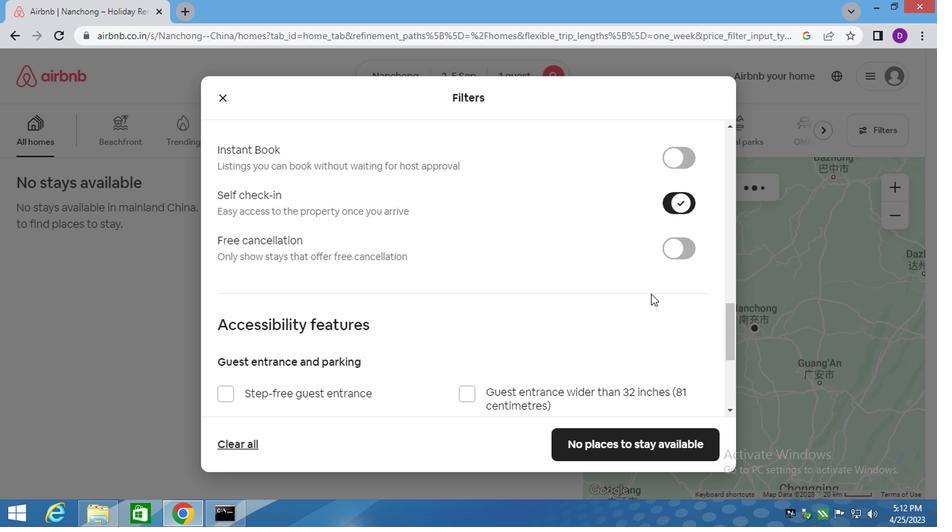
Action: Mouse moved to (644, 333)
Screenshot: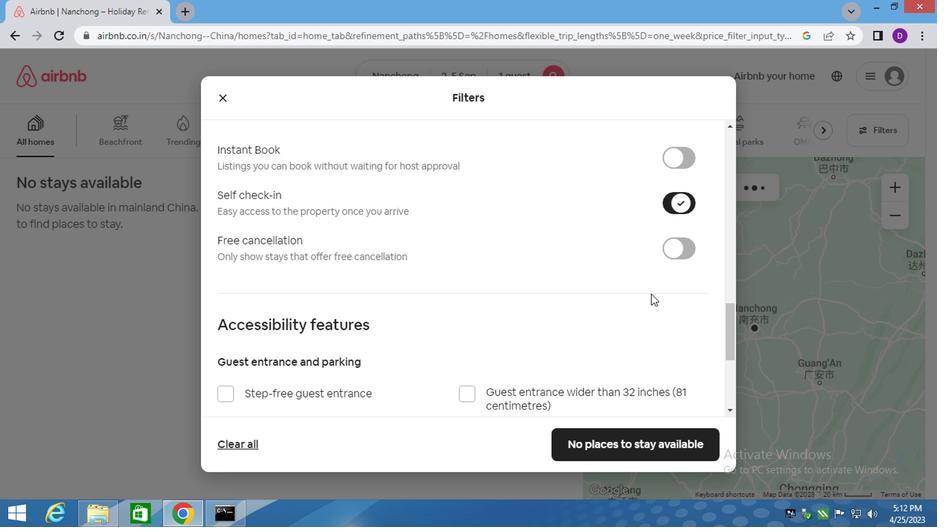 
Action: Mouse scrolled (644, 332) with delta (0, 0)
Screenshot: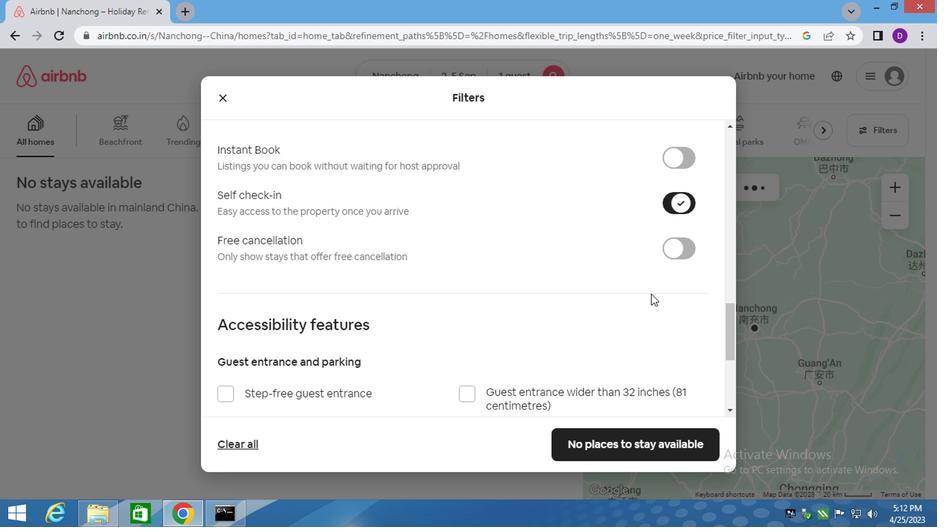 
Action: Mouse moved to (618, 448)
Screenshot: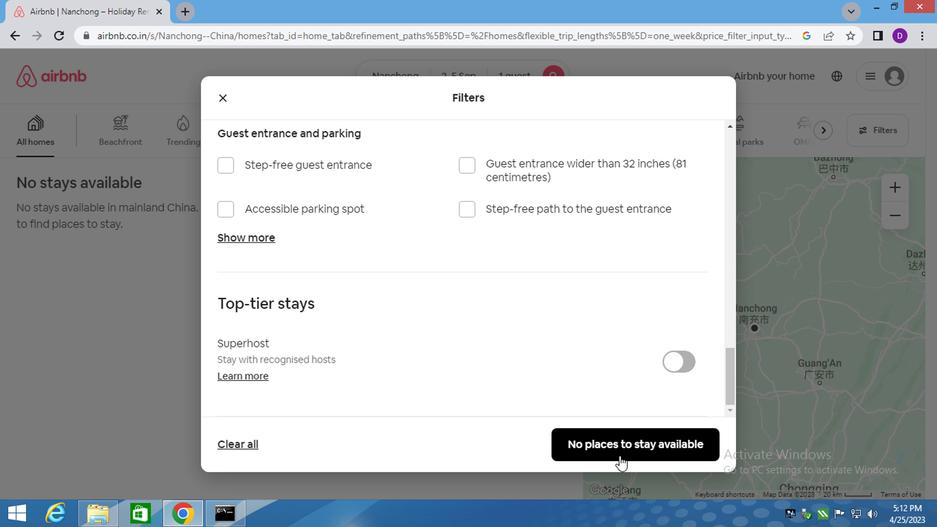 
Action: Mouse pressed left at (618, 448)
Screenshot: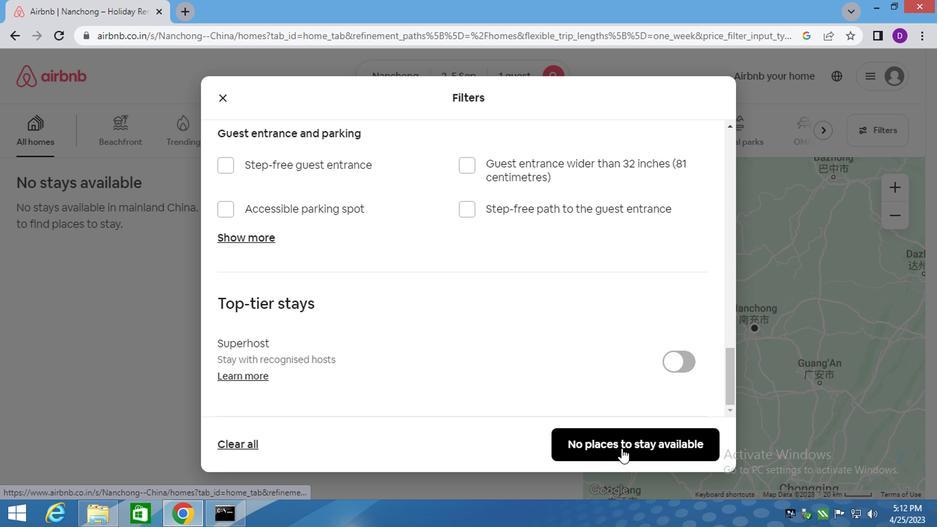 
Action: Mouse moved to (235, 489)
Screenshot: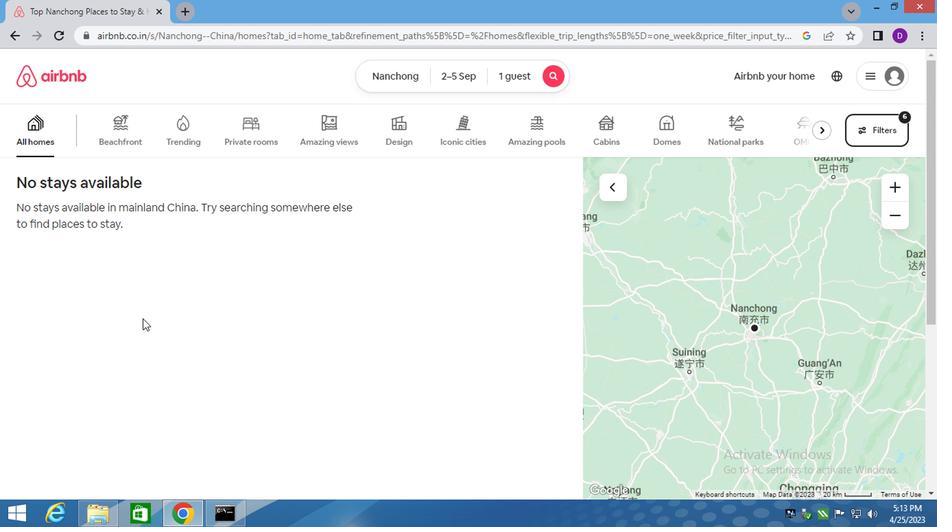 
